 Task: Look for space in Tuzla, Bosnia and Herzegovina from 5th June, 2023 to 16th June, 2023 for 2 adults in price range Rs.14000 to Rs.18000. Place can be entire place with 1  bedroom having 1 bed and 1 bathroom. Property type can be house, flat, guest house, hotel. Amenities needed are: heating. Booking option can be shelf check-in. Required host language is English.
Action: Mouse moved to (399, 96)
Screenshot: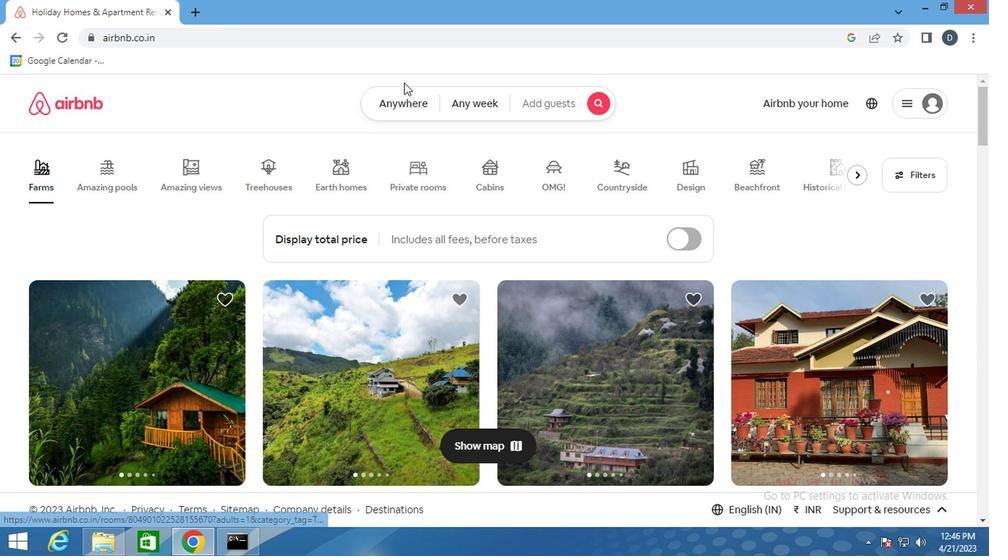 
Action: Mouse pressed left at (399, 96)
Screenshot: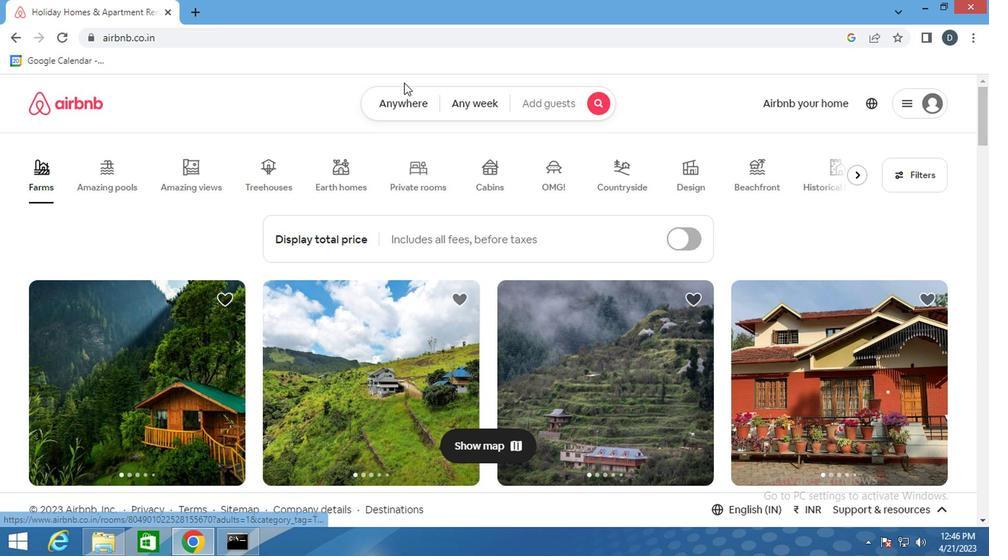 
Action: Mouse moved to (273, 170)
Screenshot: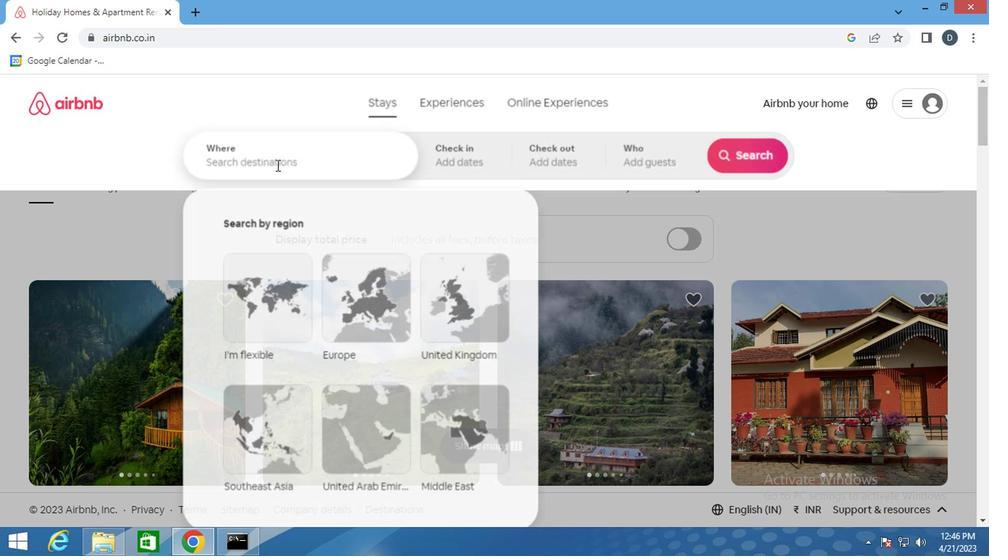 
Action: Mouse pressed left at (273, 170)
Screenshot: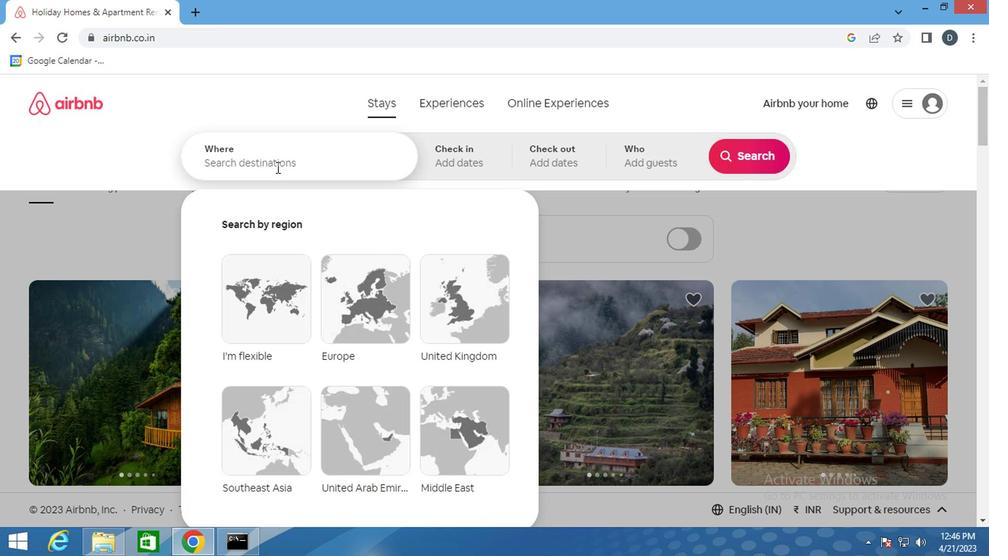 
Action: Key pressed <Key.shift>TUZLA,<Key.shift>BOSINA<Key.space>AND<Key.space><Key.shift>HERZEGOVINA
Screenshot: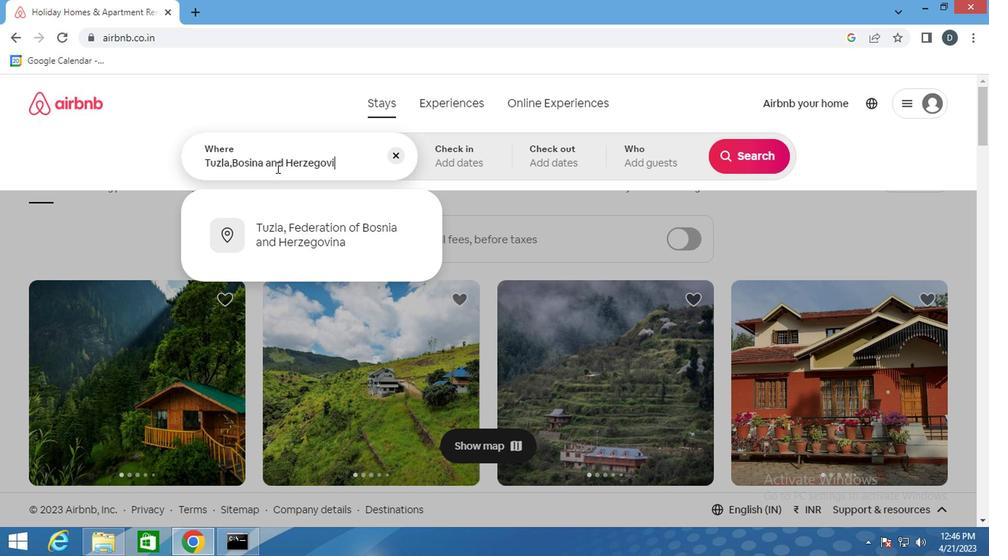 
Action: Mouse moved to (468, 138)
Screenshot: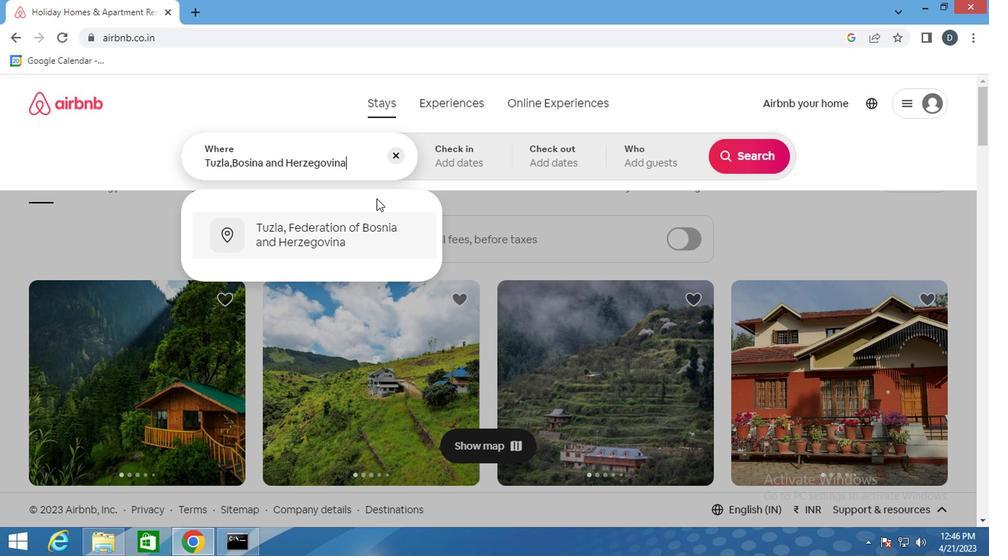 
Action: Key pressed <Key.enter>
Screenshot: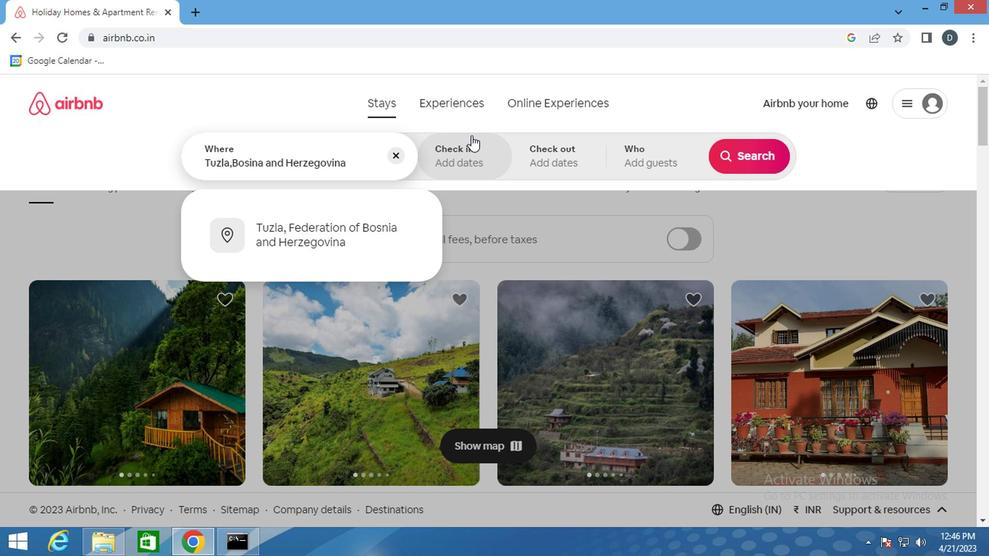 
Action: Mouse moved to (739, 276)
Screenshot: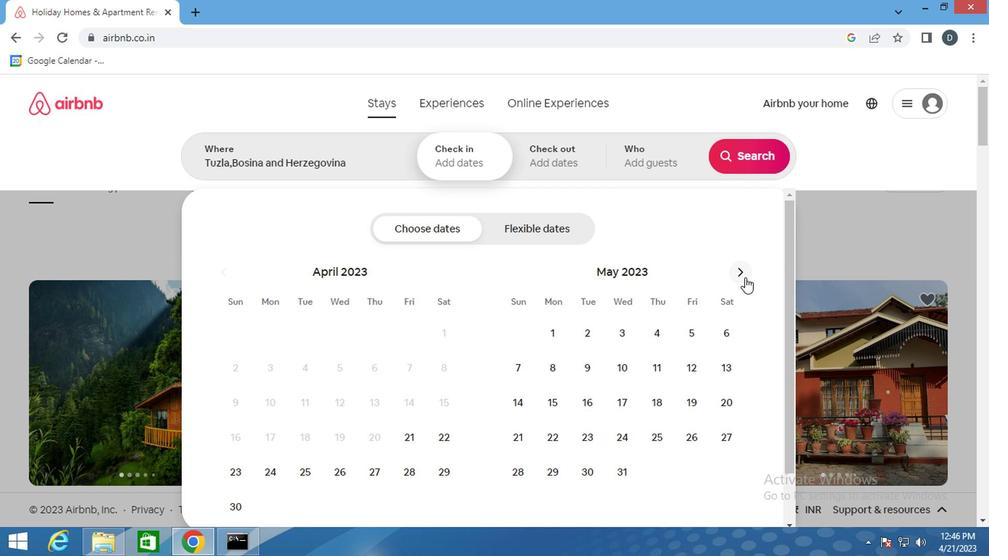 
Action: Mouse pressed left at (739, 276)
Screenshot: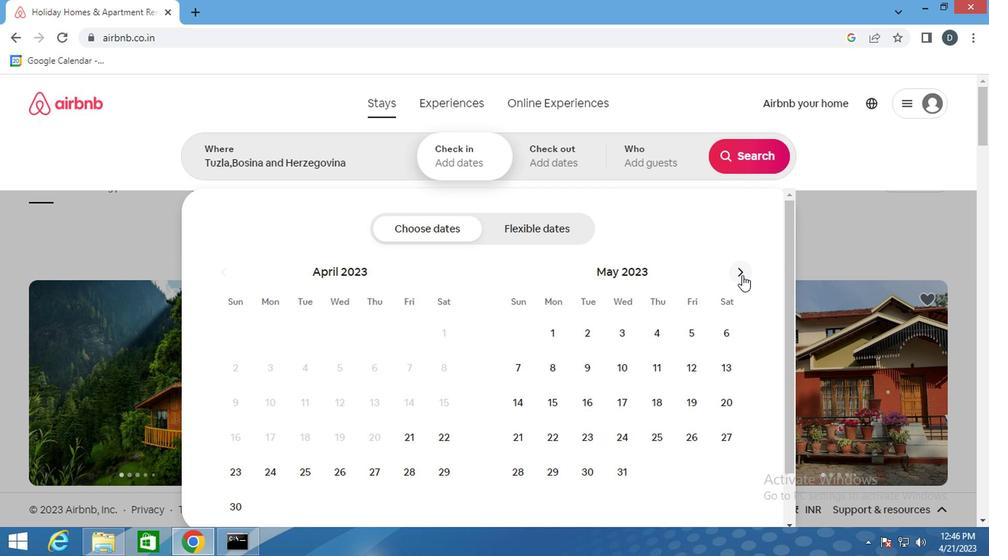 
Action: Mouse moved to (557, 369)
Screenshot: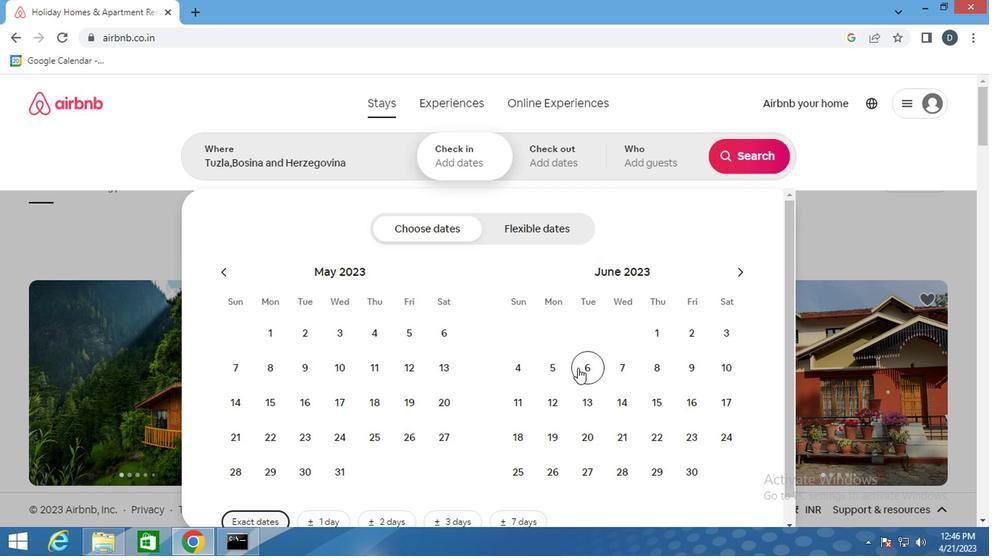 
Action: Mouse pressed left at (557, 369)
Screenshot: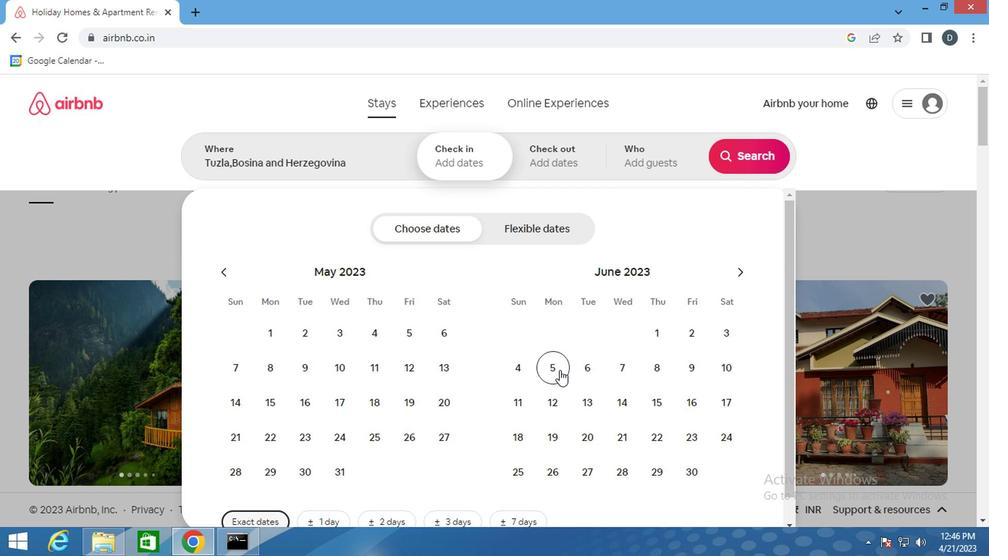 
Action: Mouse moved to (696, 405)
Screenshot: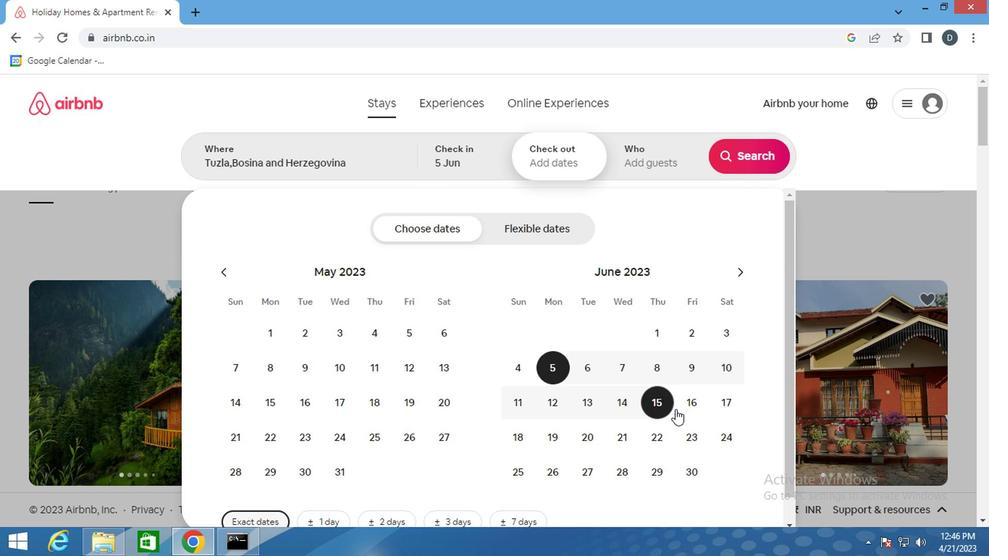 
Action: Mouse pressed left at (696, 405)
Screenshot: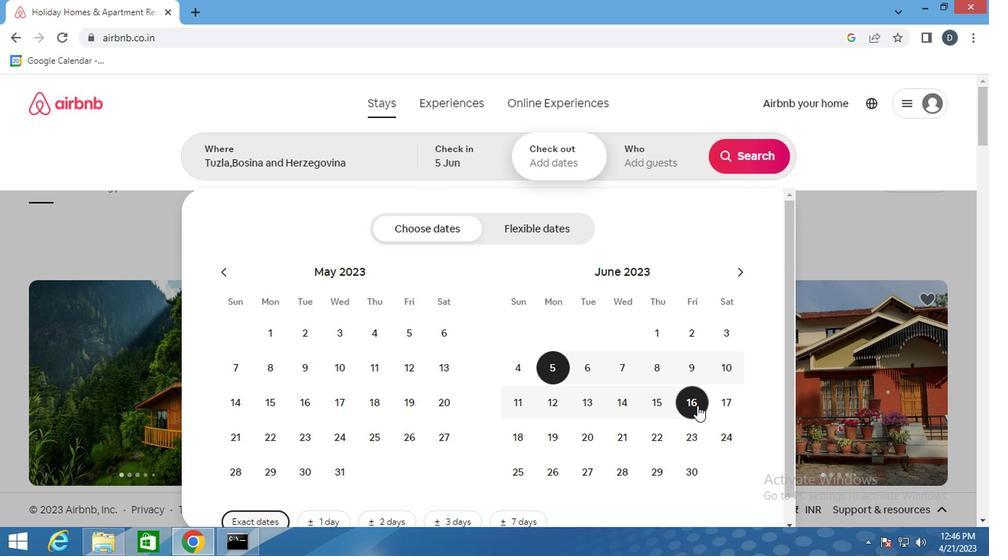 
Action: Mouse moved to (652, 162)
Screenshot: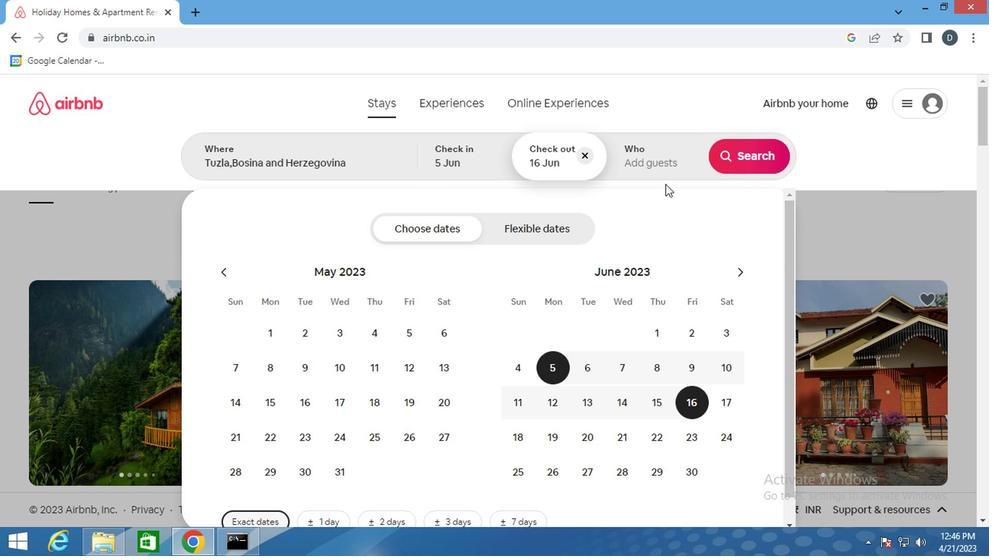 
Action: Mouse pressed left at (652, 162)
Screenshot: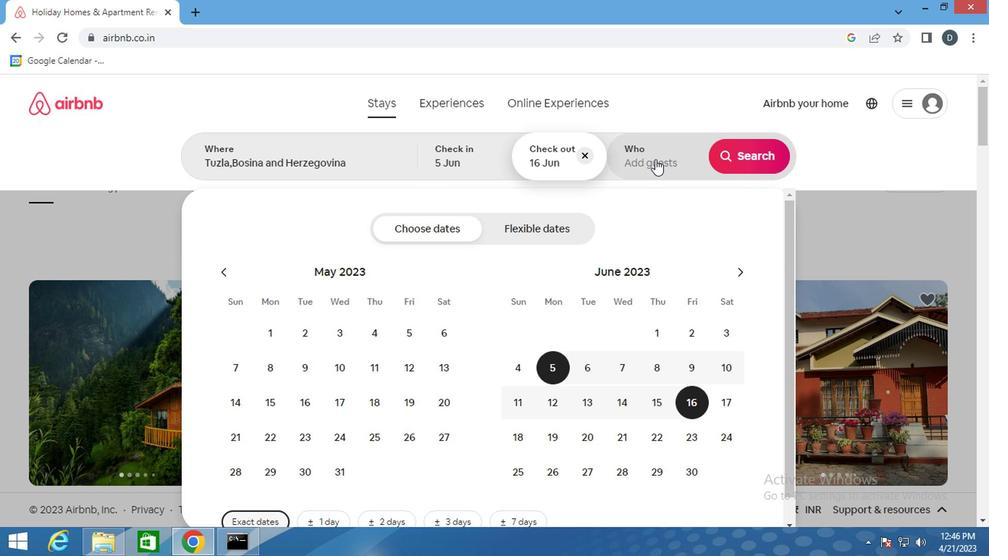 
Action: Mouse moved to (749, 238)
Screenshot: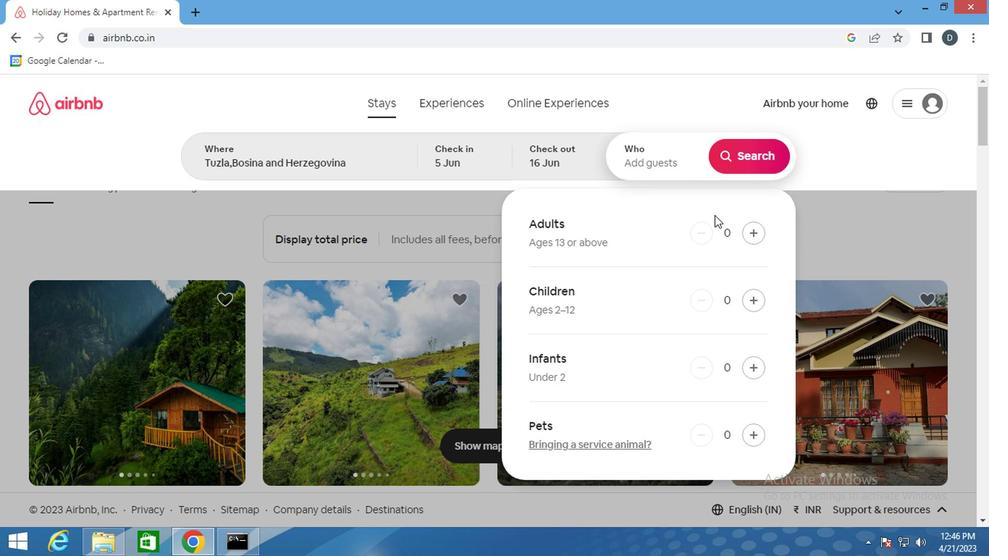 
Action: Mouse pressed left at (749, 238)
Screenshot: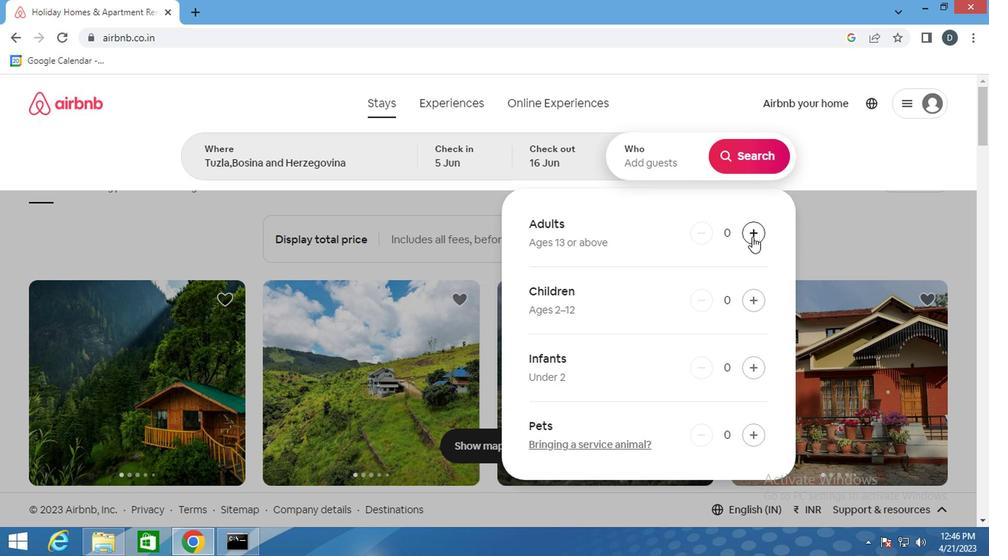 
Action: Mouse pressed left at (749, 238)
Screenshot: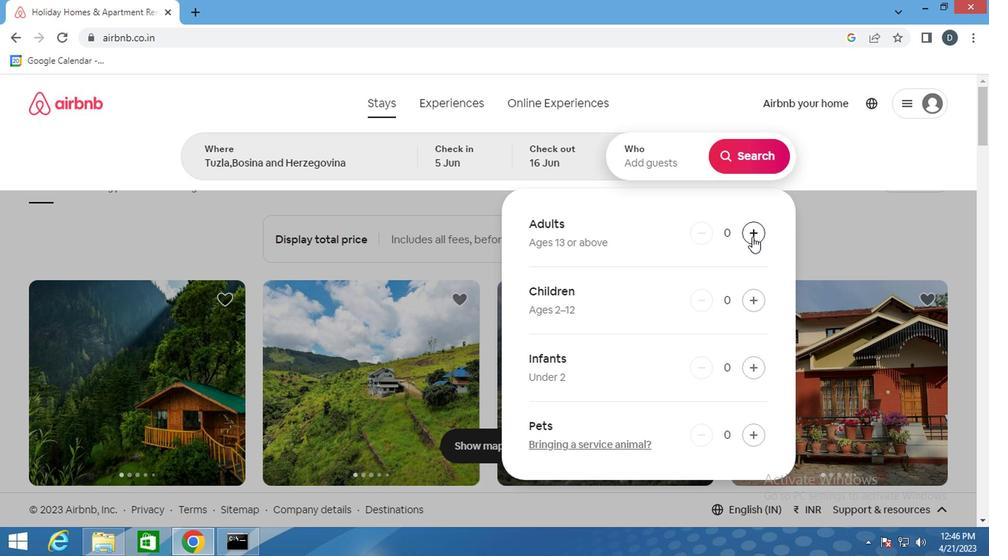
Action: Mouse moved to (748, 146)
Screenshot: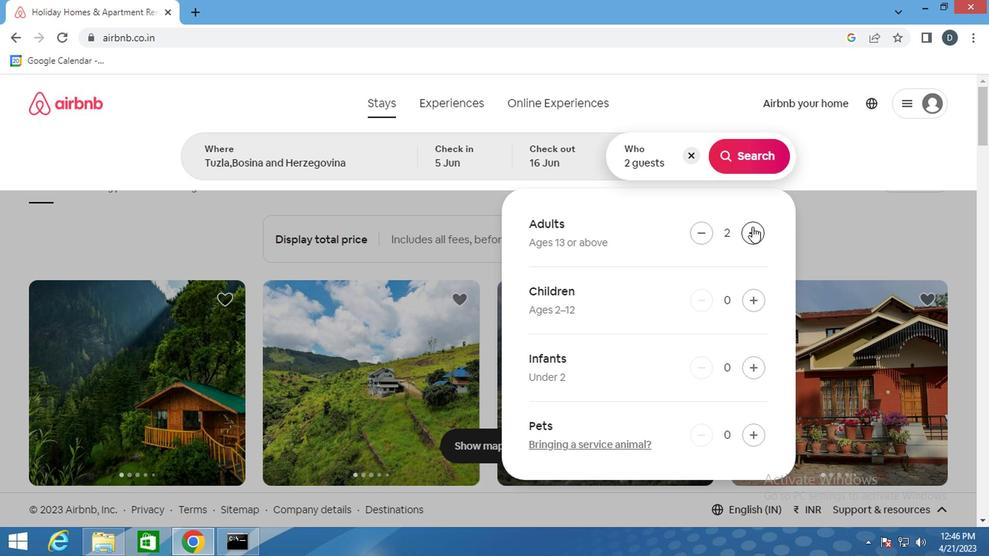 
Action: Mouse pressed left at (748, 146)
Screenshot: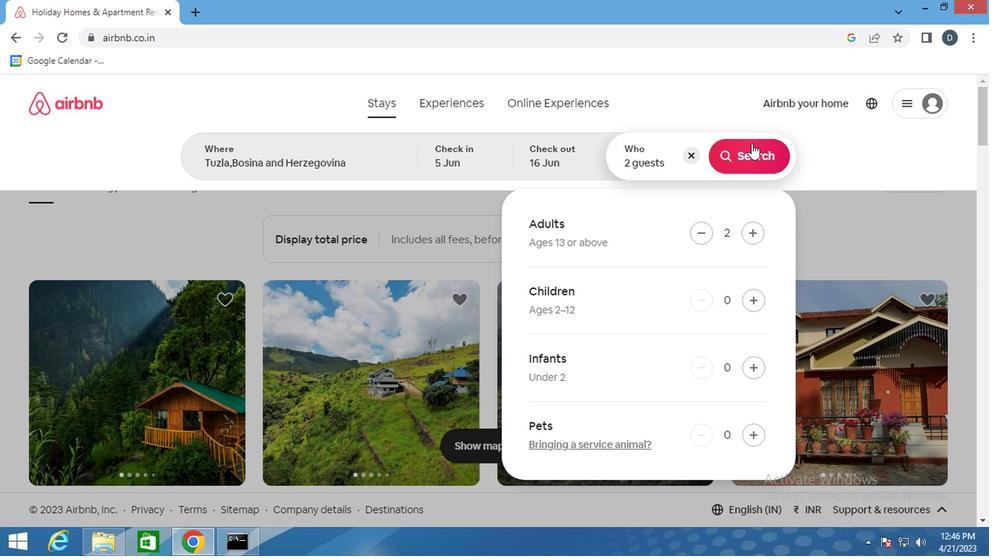 
Action: Mouse moved to (928, 166)
Screenshot: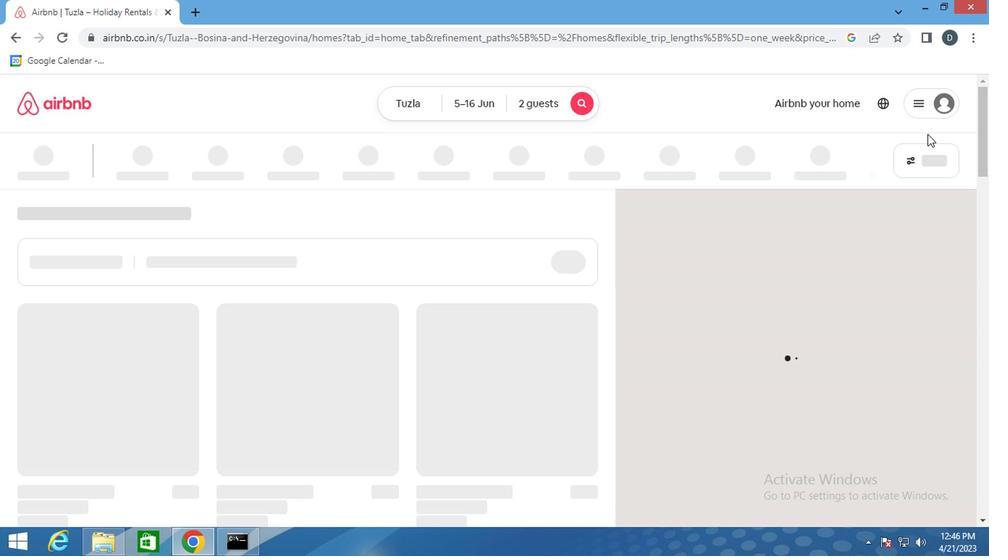 
Action: Mouse pressed left at (928, 166)
Screenshot: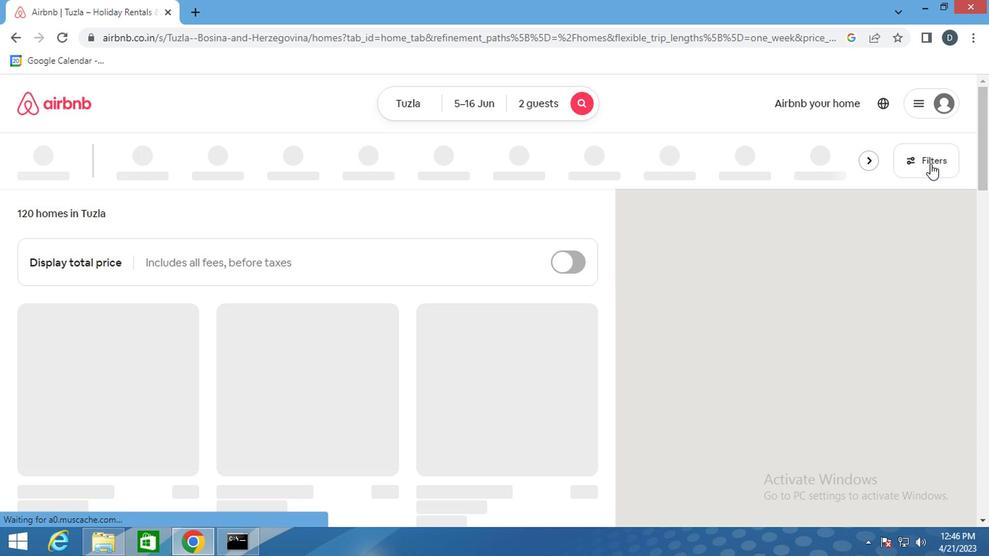 
Action: Mouse moved to (301, 338)
Screenshot: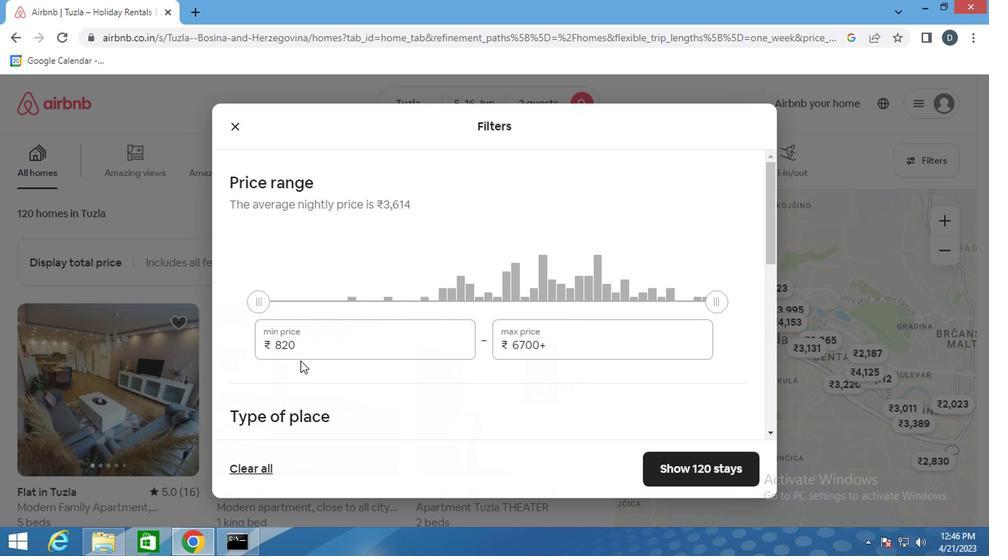 
Action: Mouse pressed left at (301, 338)
Screenshot: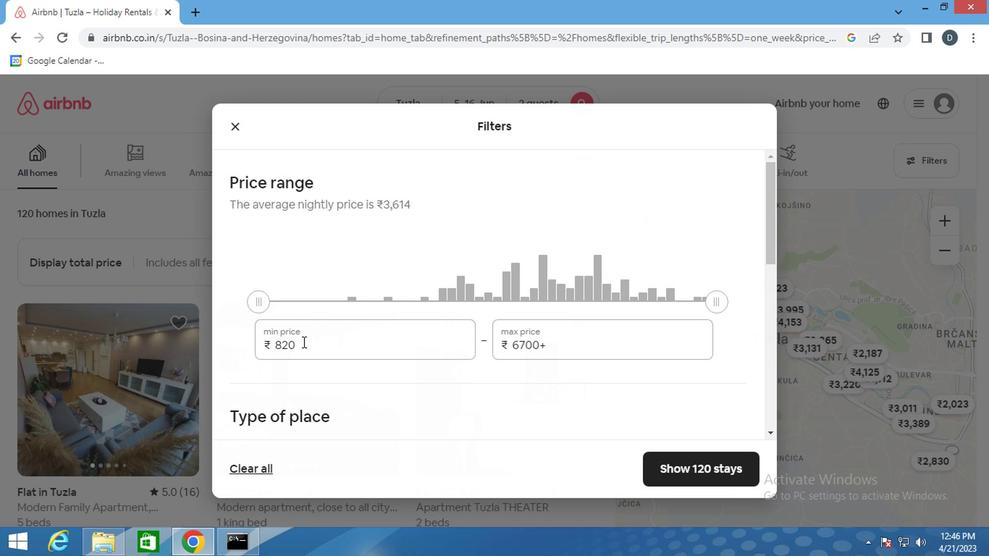 
Action: Mouse pressed left at (301, 338)
Screenshot: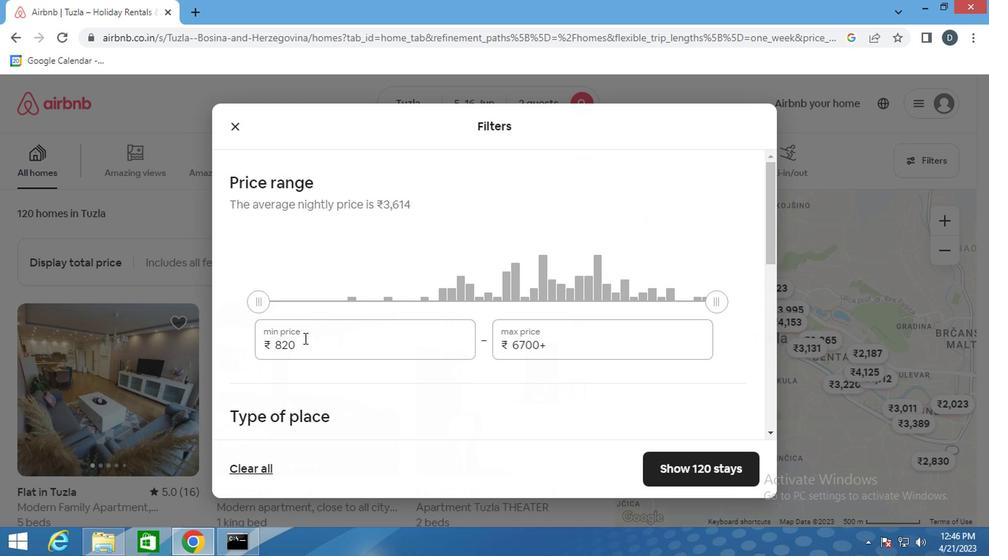 
Action: Key pressed 14000<Key.tab>ctrl+Actrl+1800
Screenshot: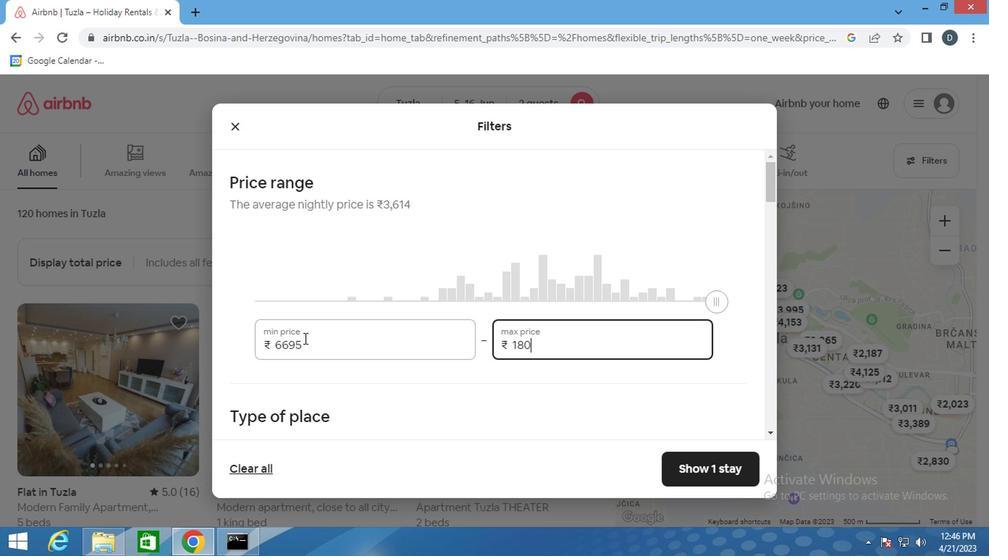 
Action: Mouse moved to (353, 352)
Screenshot: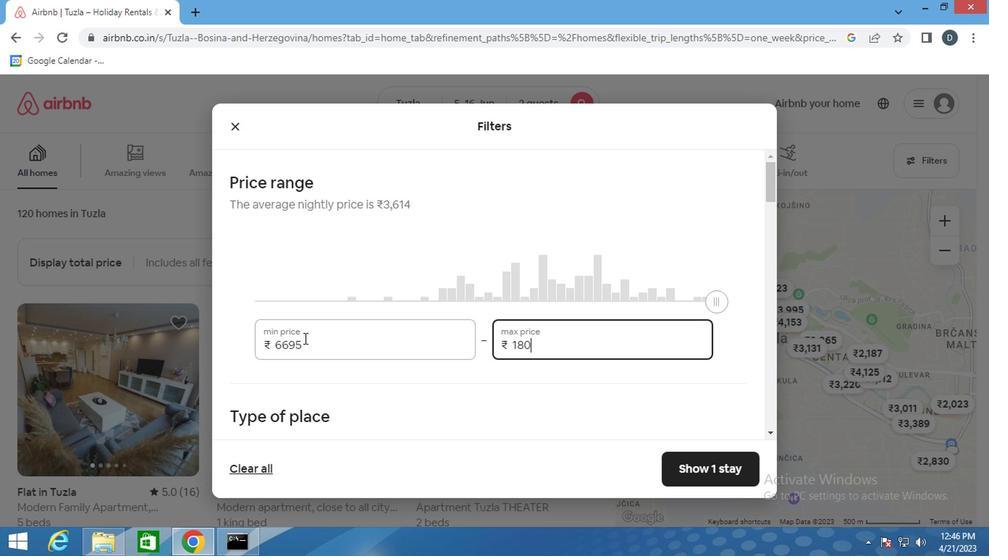 
Action: Key pressed 0
Screenshot: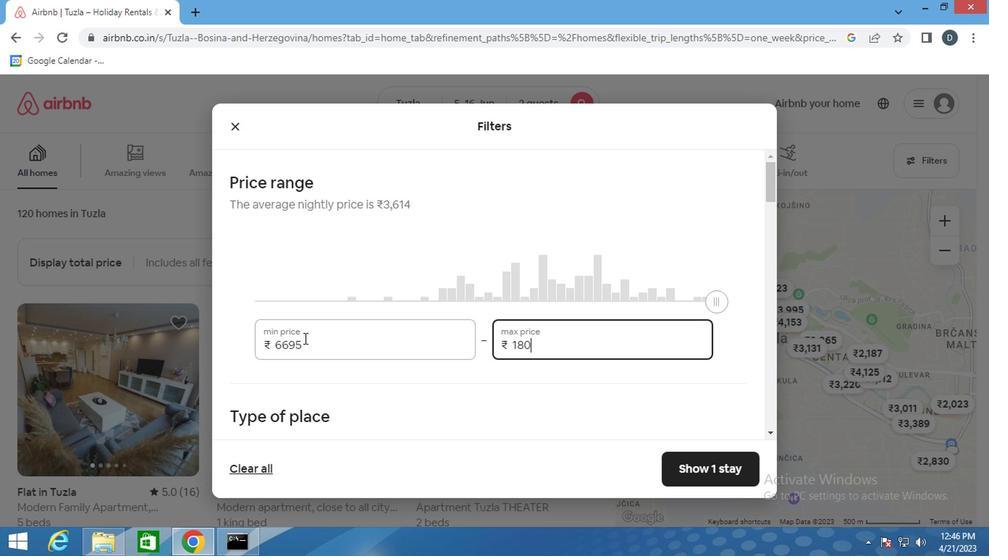 
Action: Mouse moved to (503, 405)
Screenshot: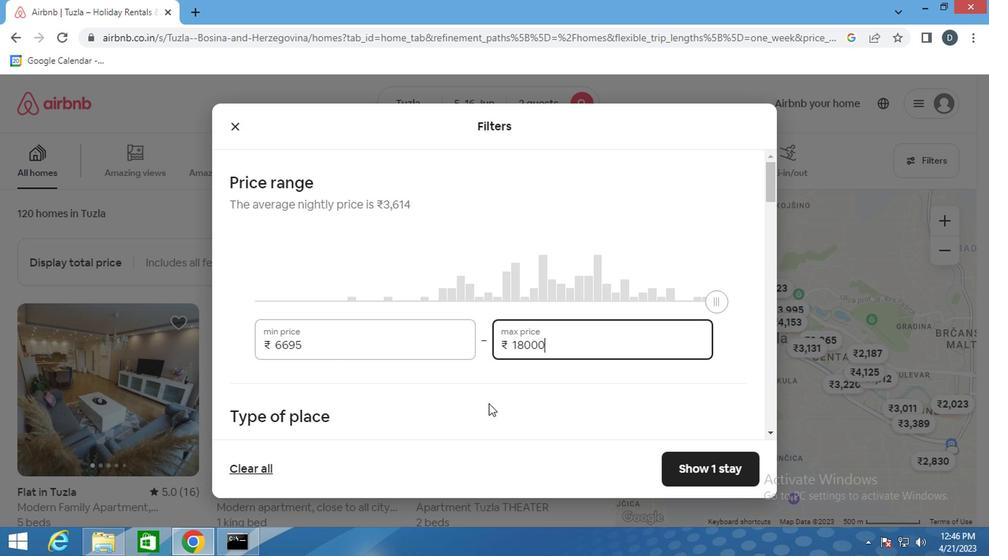 
Action: Mouse scrolled (503, 404) with delta (0, 0)
Screenshot: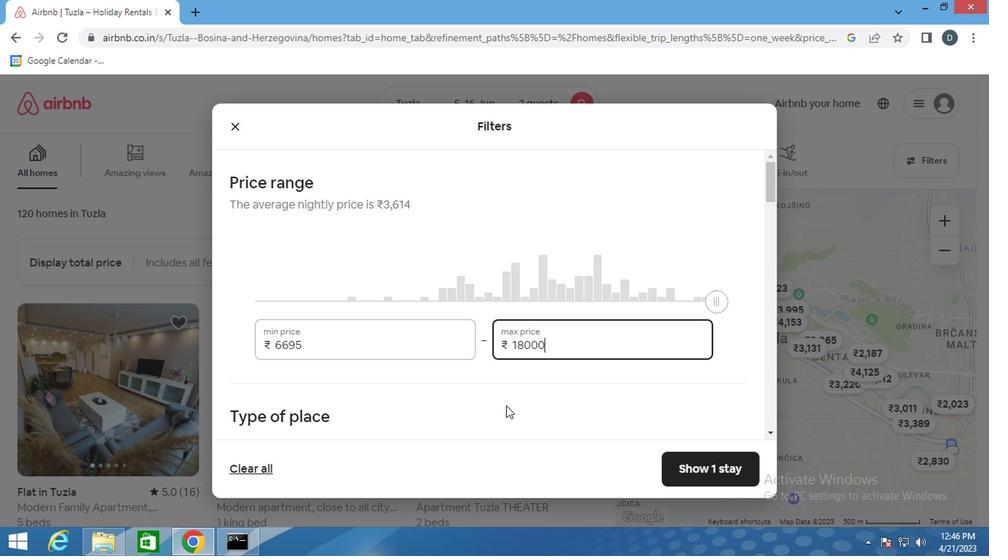 
Action: Mouse scrolled (503, 404) with delta (0, 0)
Screenshot: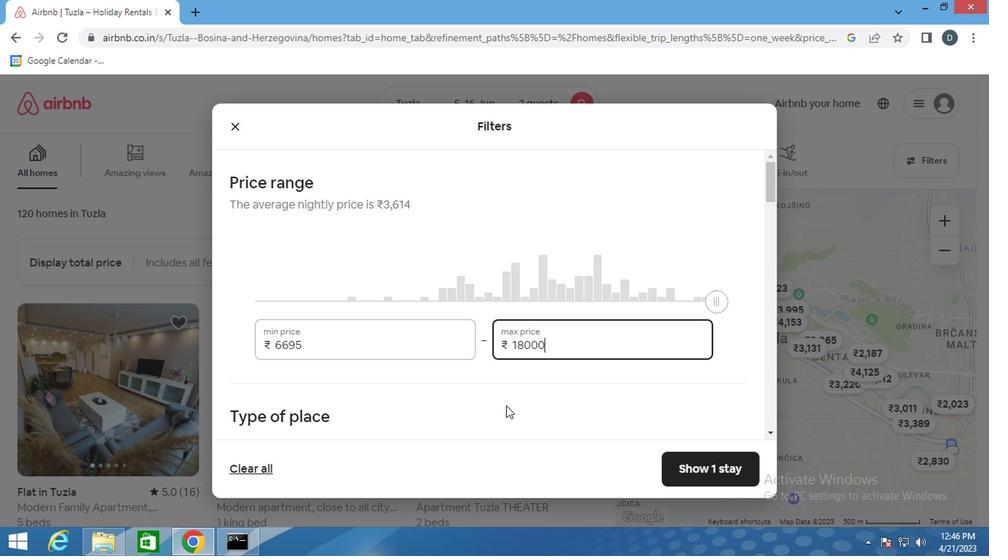 
Action: Mouse scrolled (503, 404) with delta (0, 0)
Screenshot: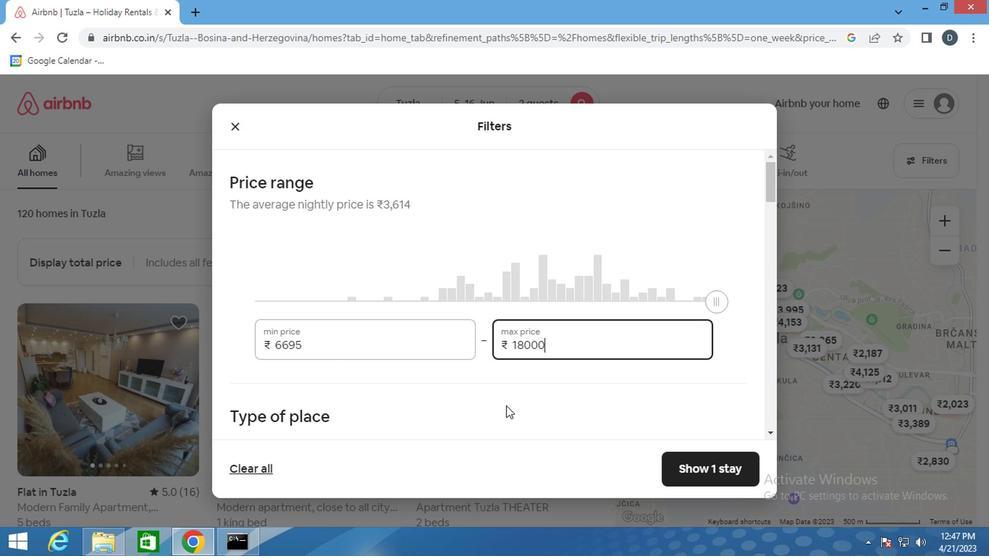 
Action: Mouse moved to (329, 258)
Screenshot: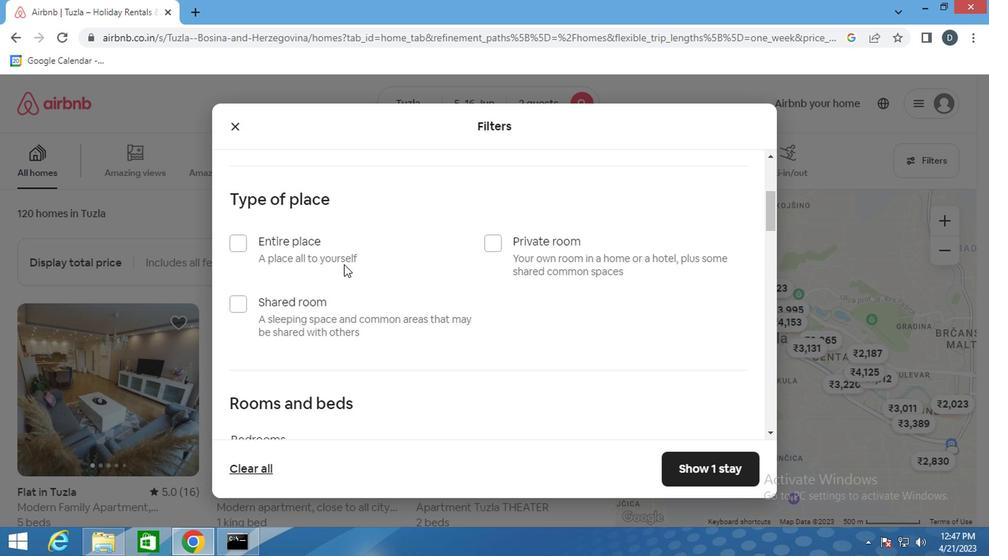 
Action: Mouse pressed left at (329, 258)
Screenshot: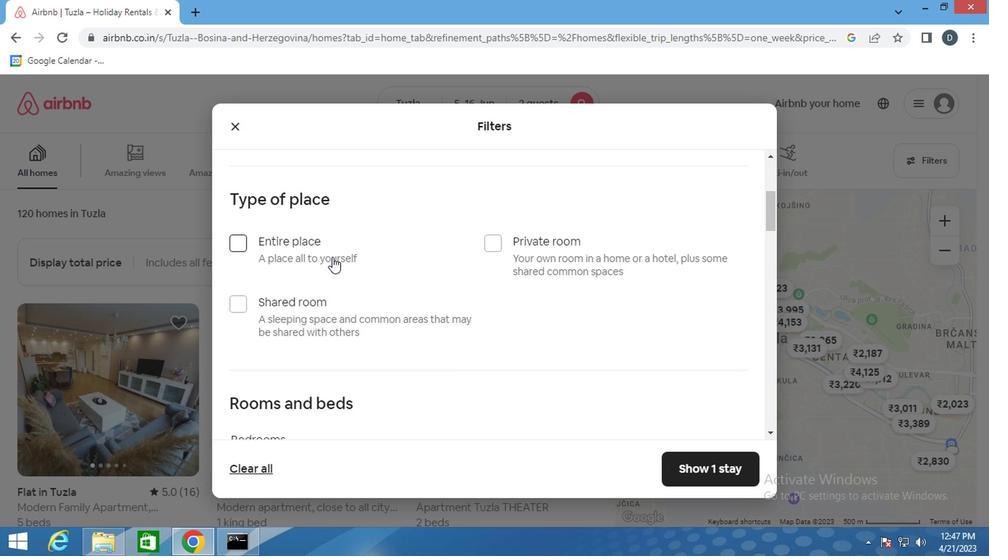 
Action: Mouse moved to (380, 279)
Screenshot: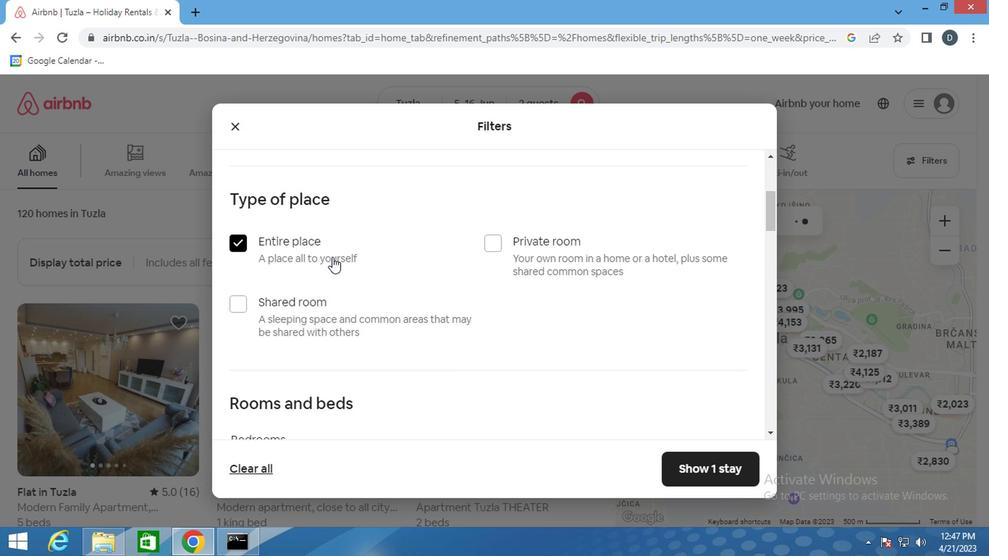 
Action: Mouse scrolled (380, 278) with delta (0, 0)
Screenshot: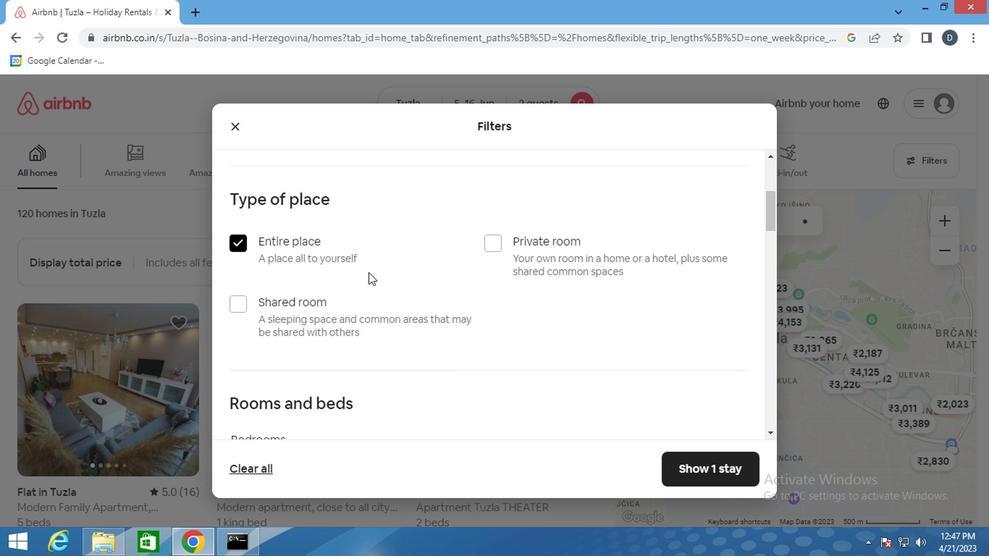
Action: Mouse scrolled (380, 278) with delta (0, 0)
Screenshot: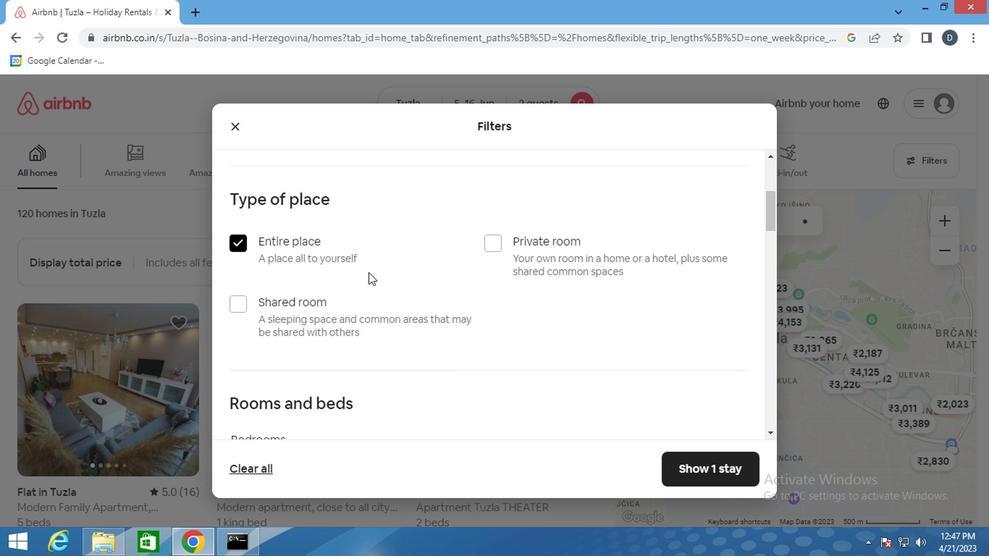 
Action: Mouse scrolled (380, 278) with delta (0, 0)
Screenshot: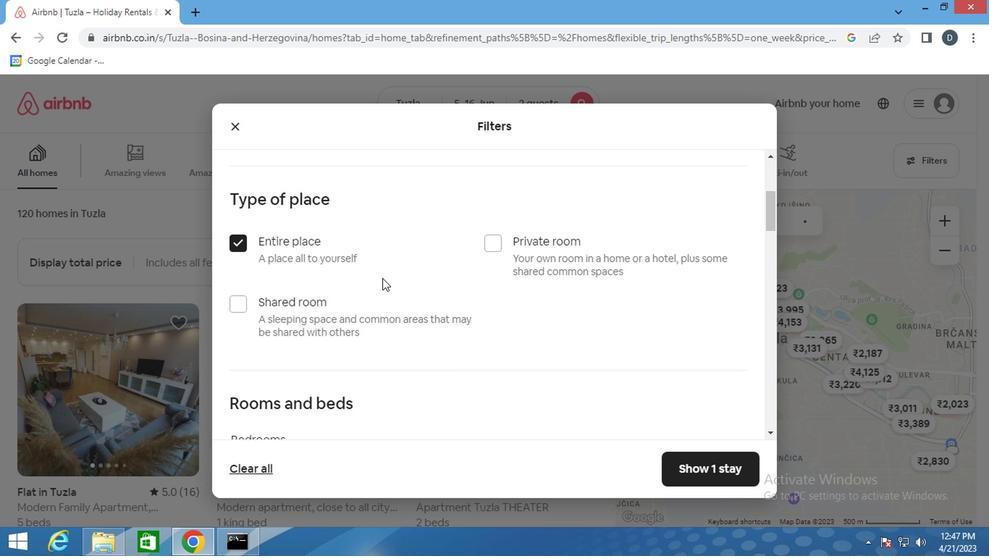 
Action: Mouse moved to (310, 247)
Screenshot: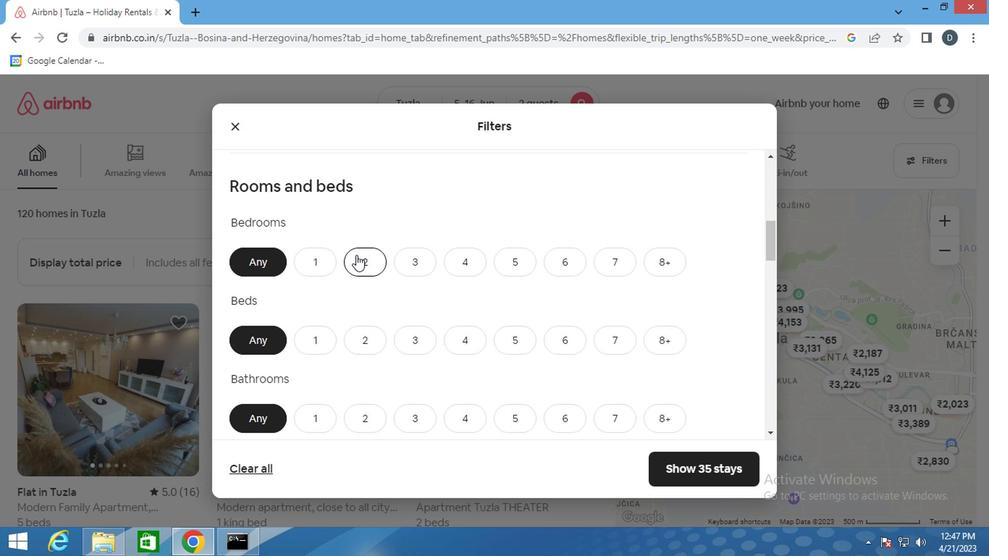 
Action: Mouse pressed left at (310, 247)
Screenshot: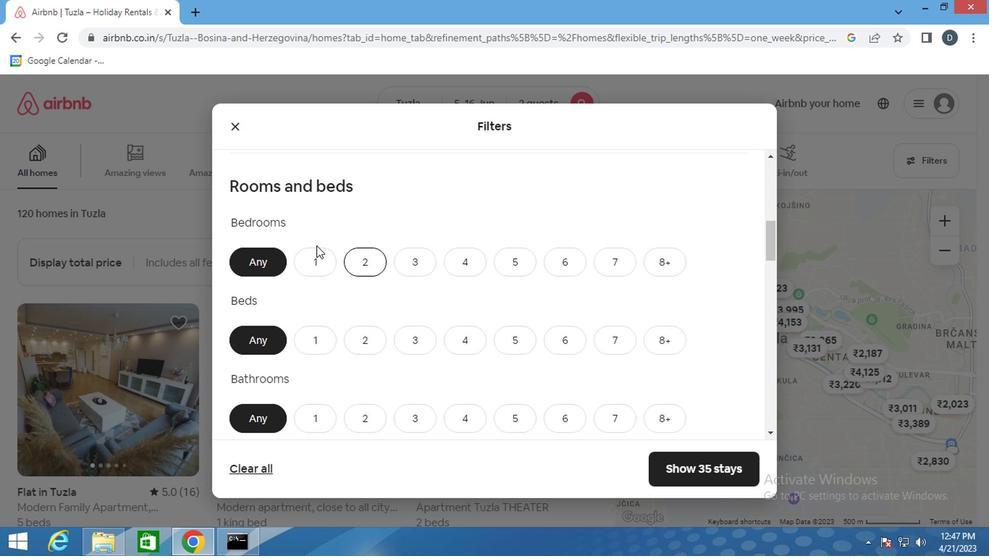 
Action: Mouse moved to (312, 260)
Screenshot: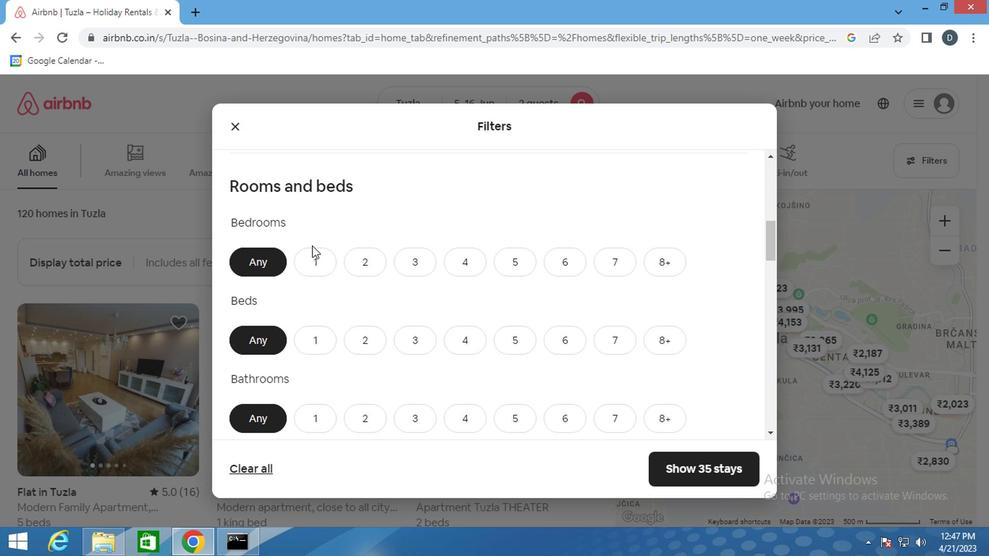 
Action: Mouse pressed left at (312, 260)
Screenshot: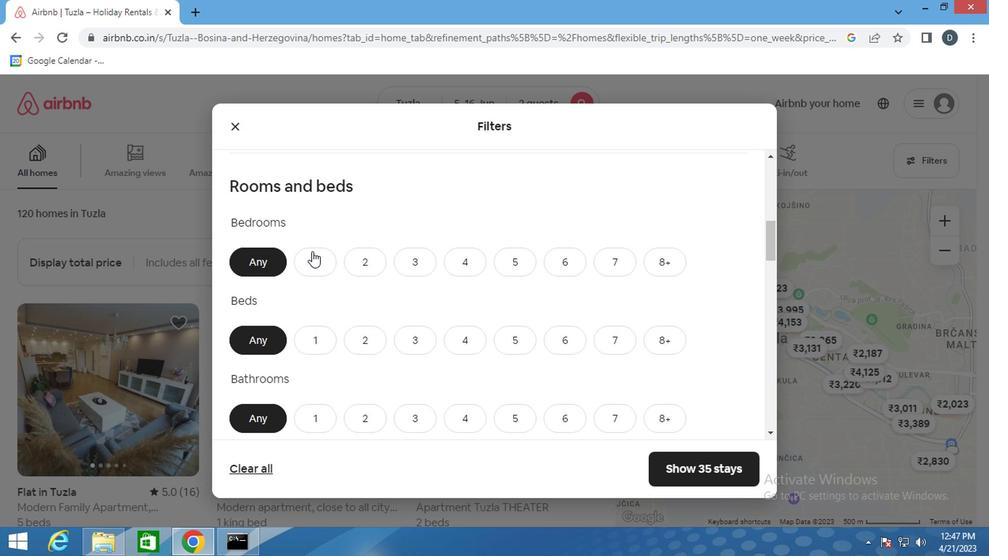 
Action: Mouse moved to (313, 353)
Screenshot: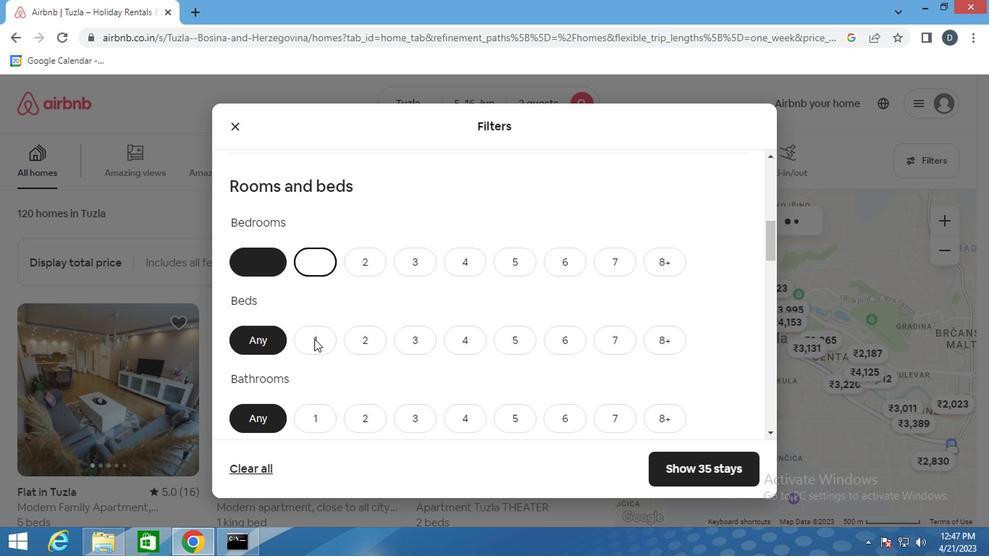 
Action: Mouse pressed left at (313, 353)
Screenshot: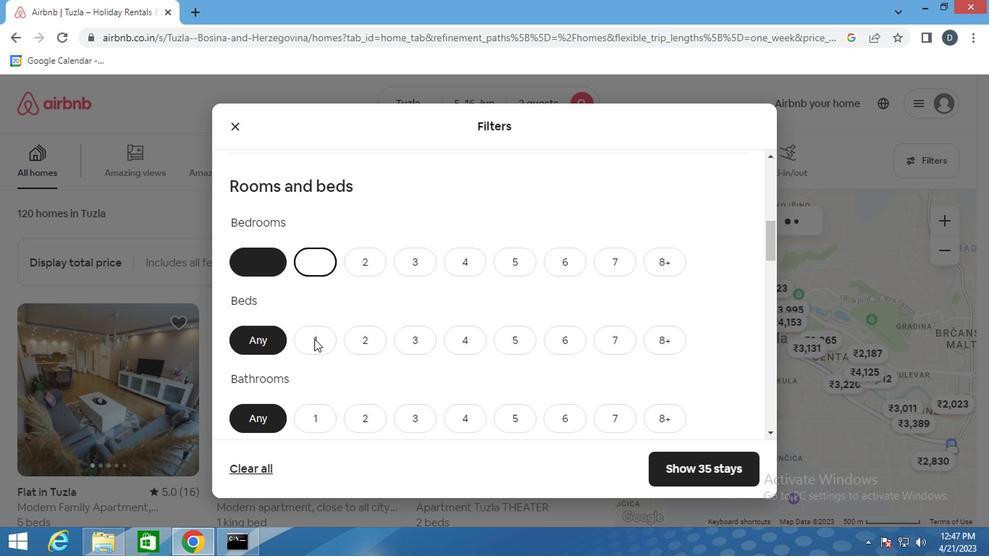 
Action: Mouse moved to (312, 405)
Screenshot: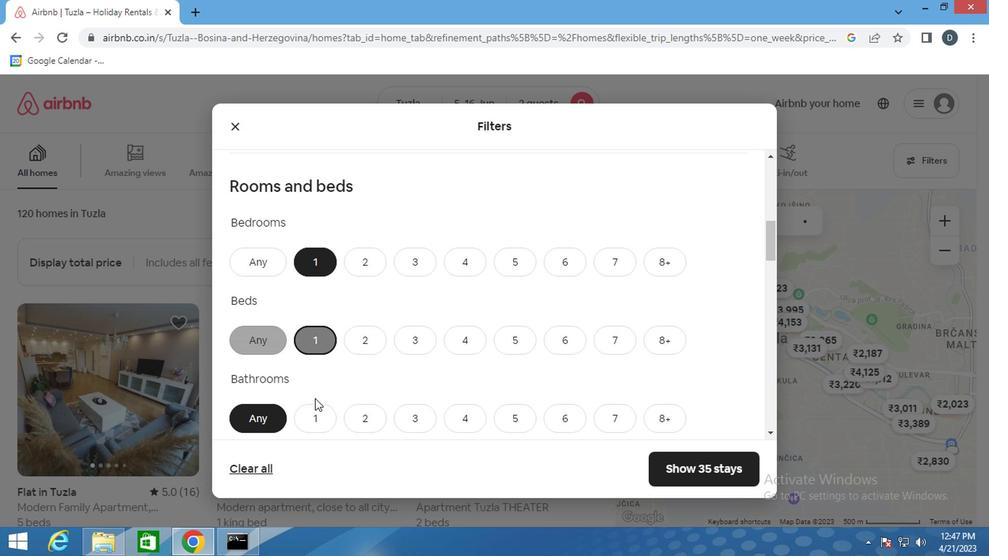 
Action: Mouse pressed left at (312, 405)
Screenshot: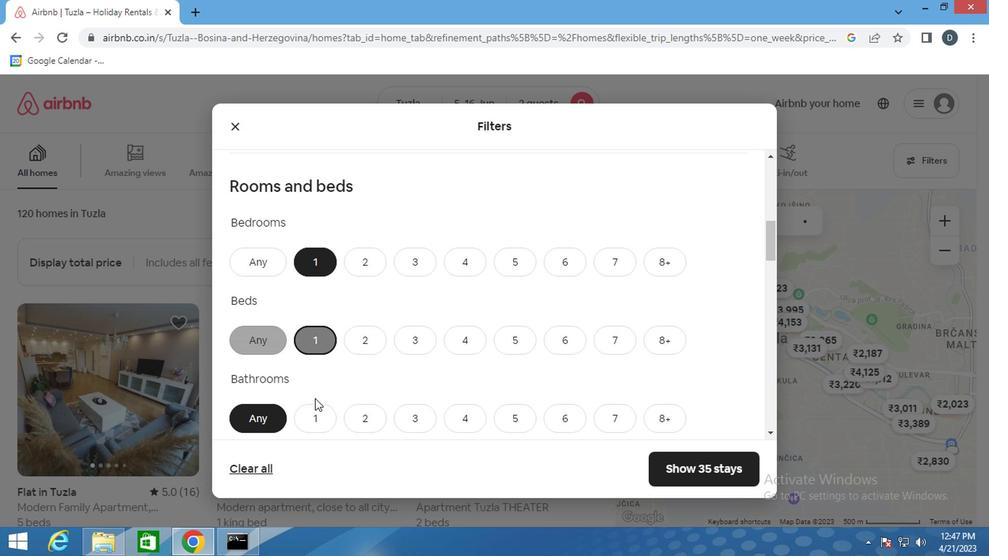 
Action: Mouse moved to (356, 384)
Screenshot: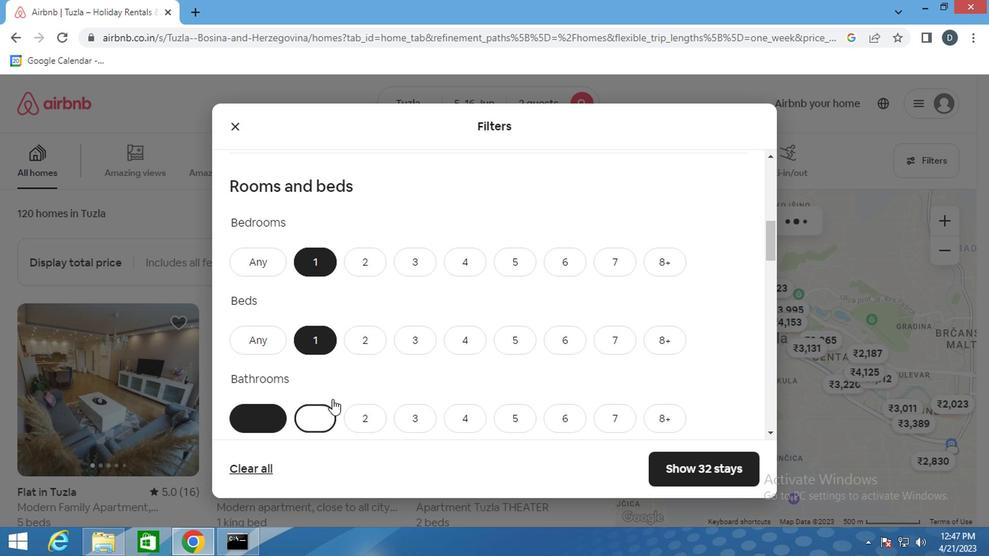 
Action: Mouse scrolled (356, 384) with delta (0, 0)
Screenshot: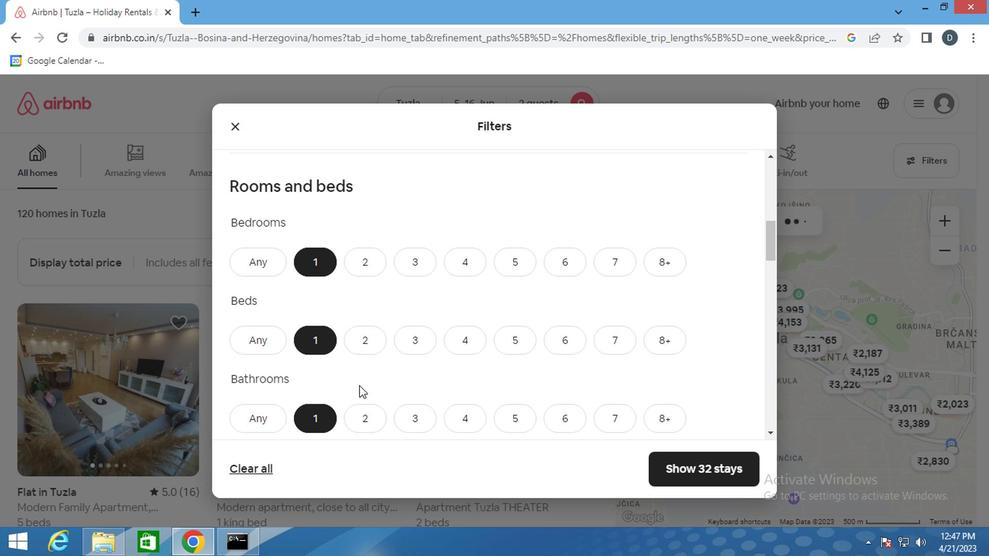 
Action: Mouse scrolled (356, 384) with delta (0, 0)
Screenshot: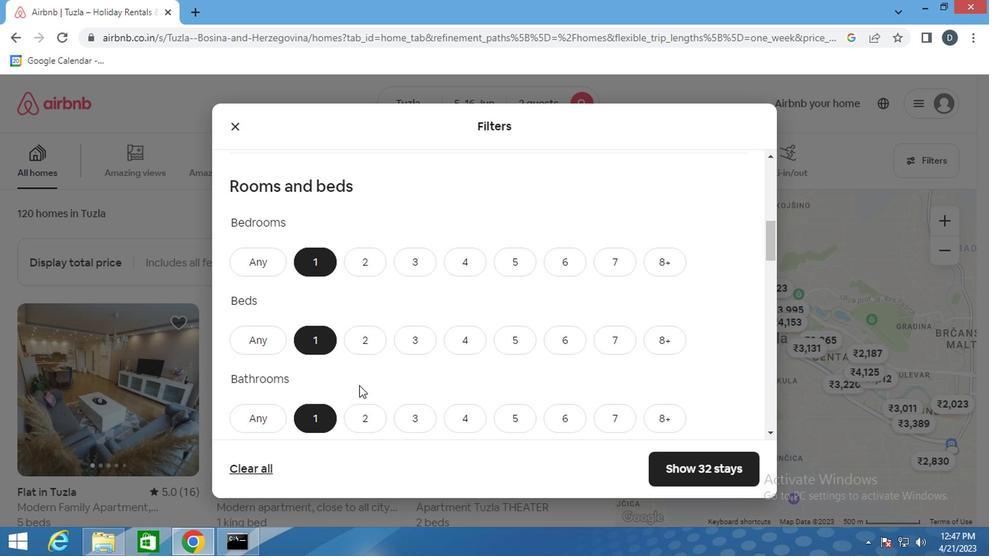 
Action: Mouse moved to (359, 375)
Screenshot: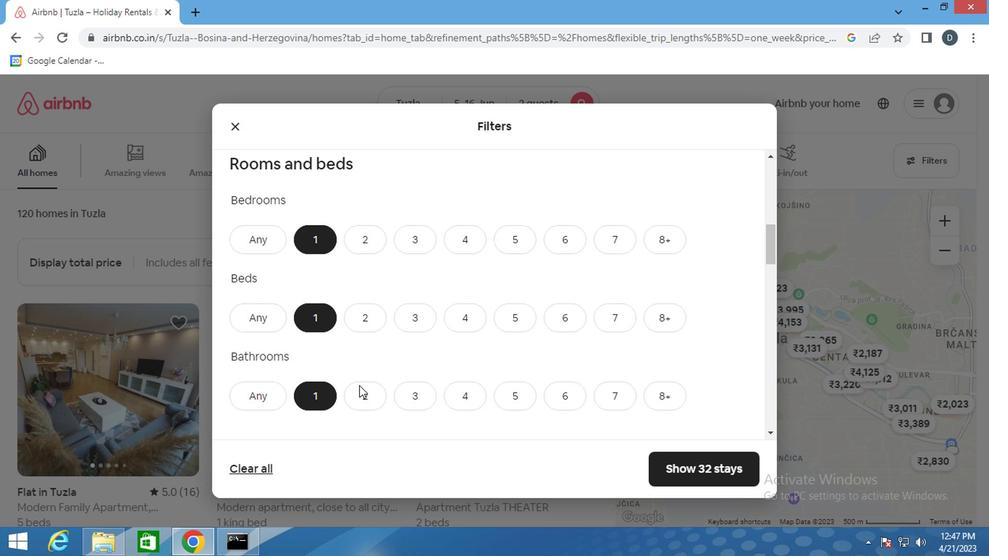 
Action: Mouse scrolled (359, 375) with delta (0, 0)
Screenshot: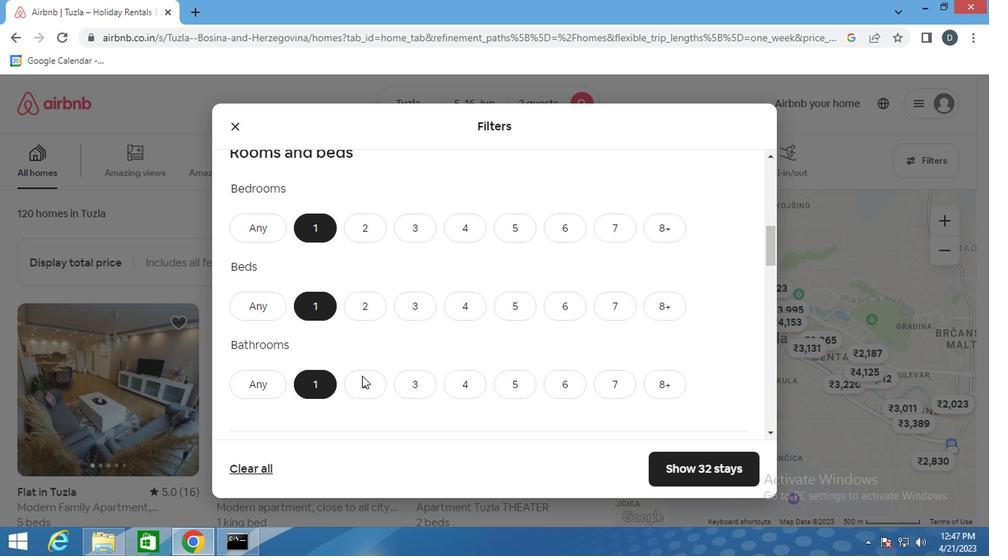 
Action: Mouse scrolled (359, 375) with delta (0, 0)
Screenshot: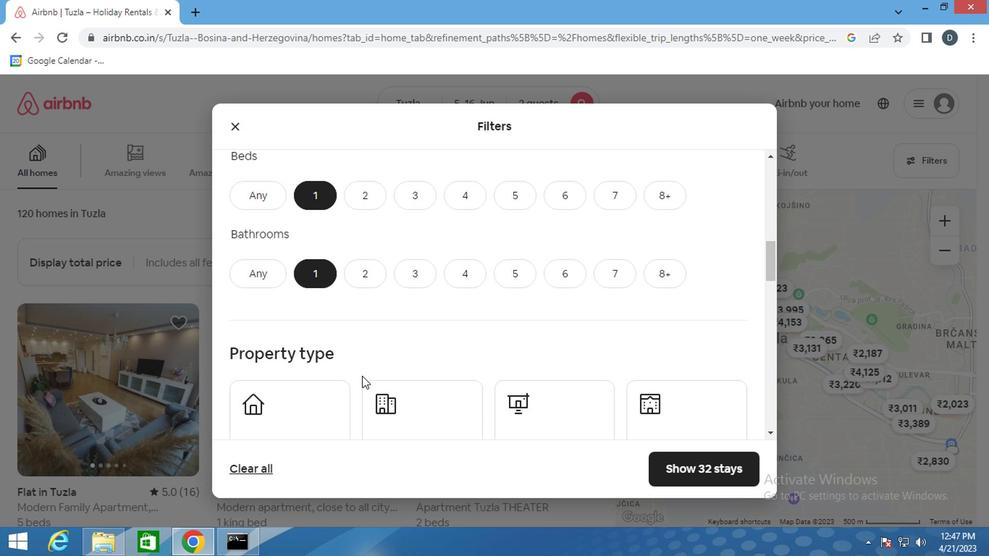 
Action: Mouse moved to (278, 312)
Screenshot: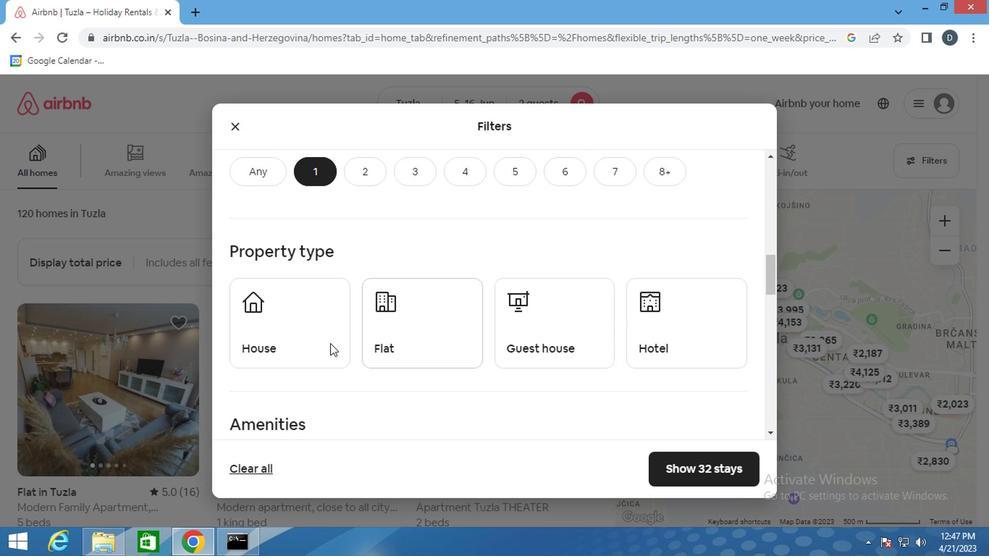 
Action: Mouse pressed left at (278, 312)
Screenshot: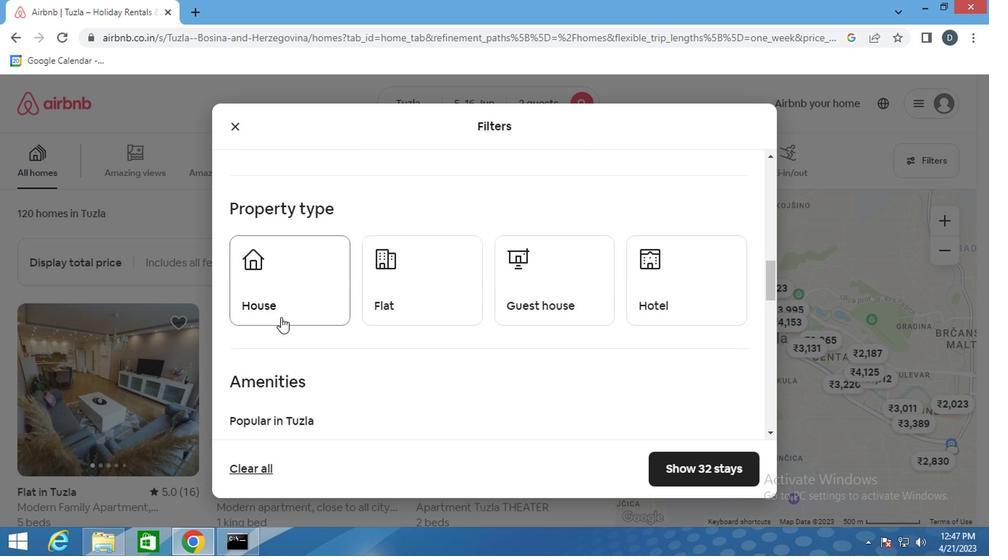 
Action: Mouse moved to (410, 290)
Screenshot: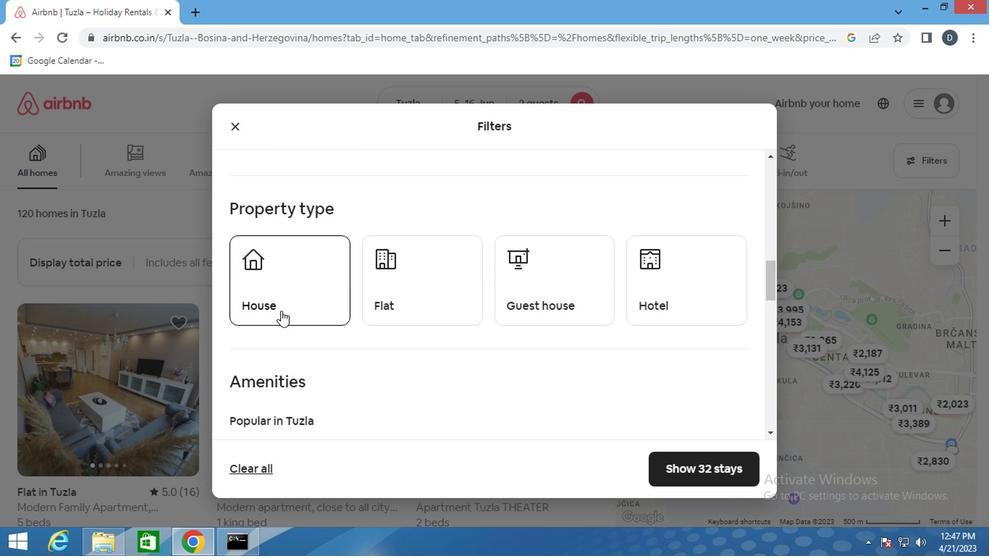 
Action: Mouse pressed left at (410, 290)
Screenshot: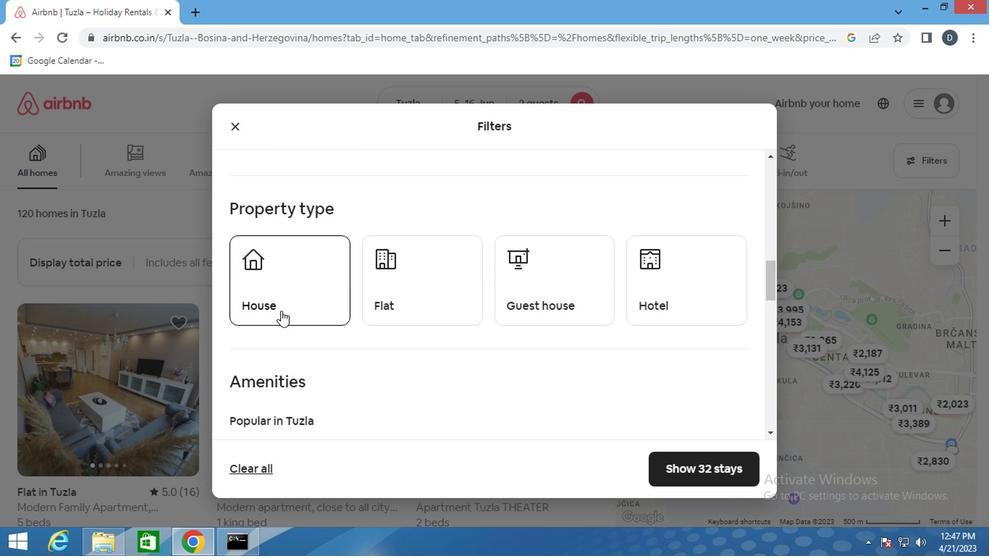 
Action: Mouse moved to (417, 292)
Screenshot: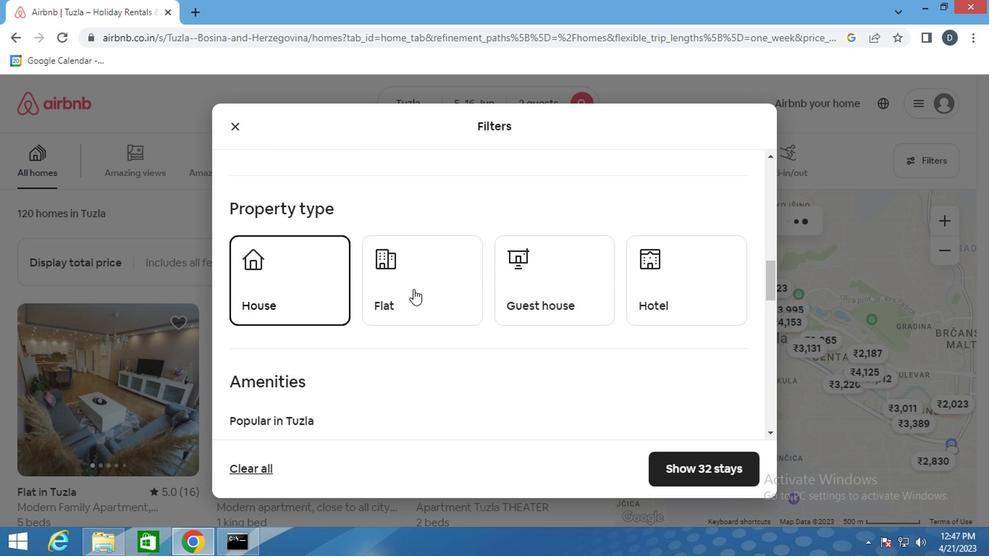 
Action: Mouse pressed left at (417, 292)
Screenshot: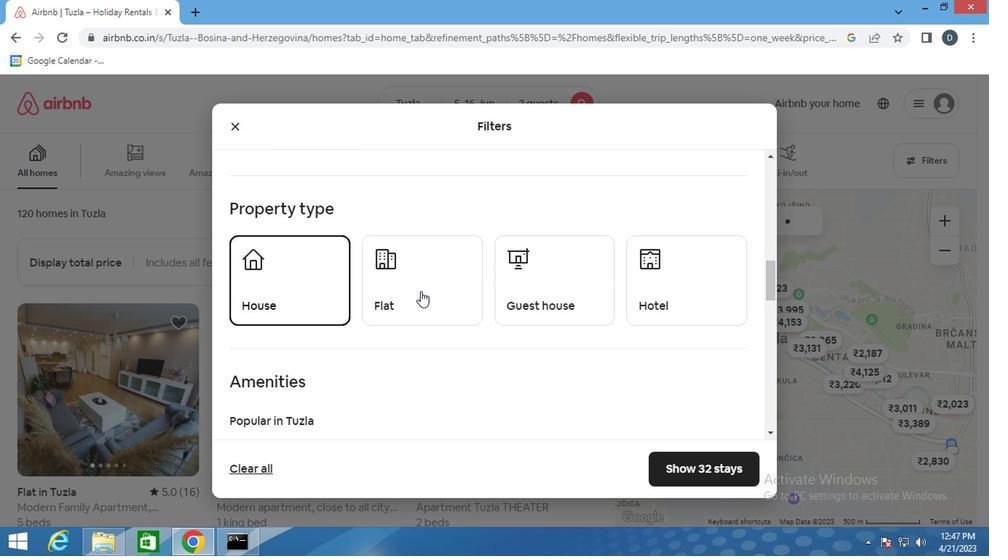 
Action: Mouse moved to (404, 277)
Screenshot: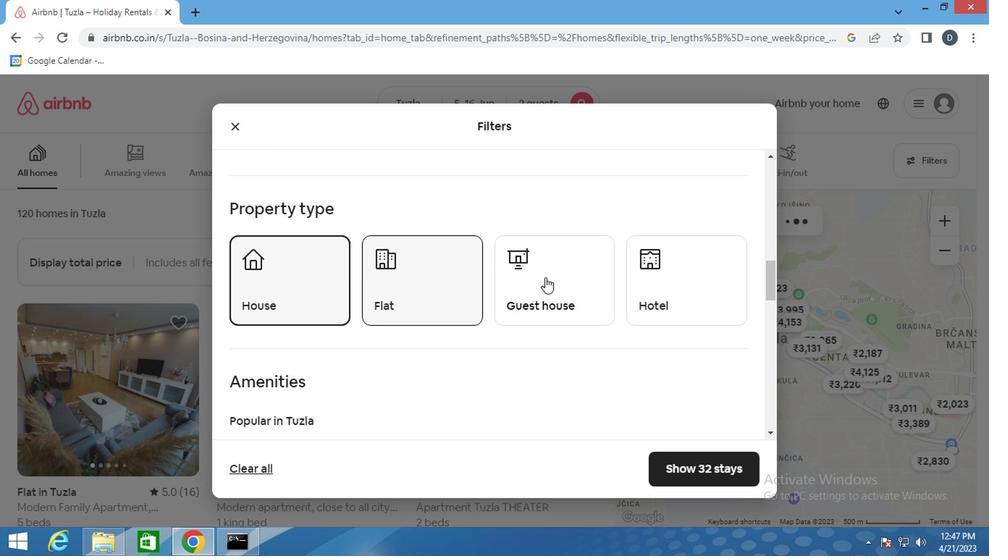
Action: Mouse pressed left at (404, 277)
Screenshot: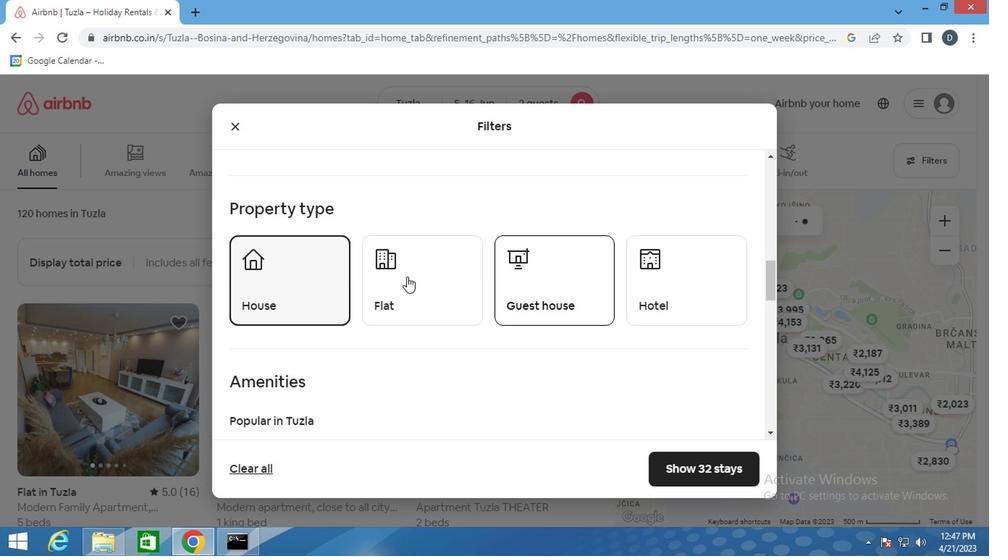 
Action: Mouse moved to (528, 278)
Screenshot: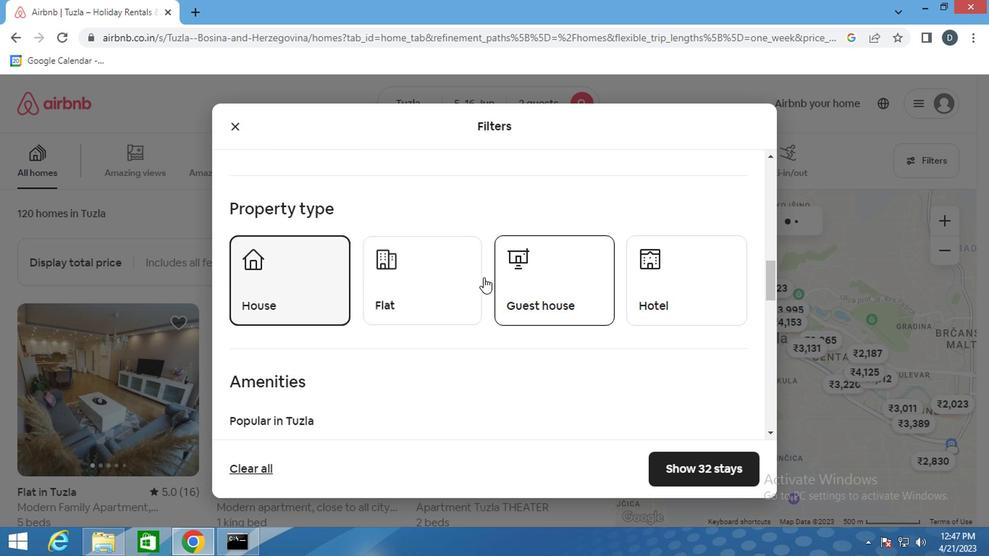 
Action: Mouse pressed left at (528, 278)
Screenshot: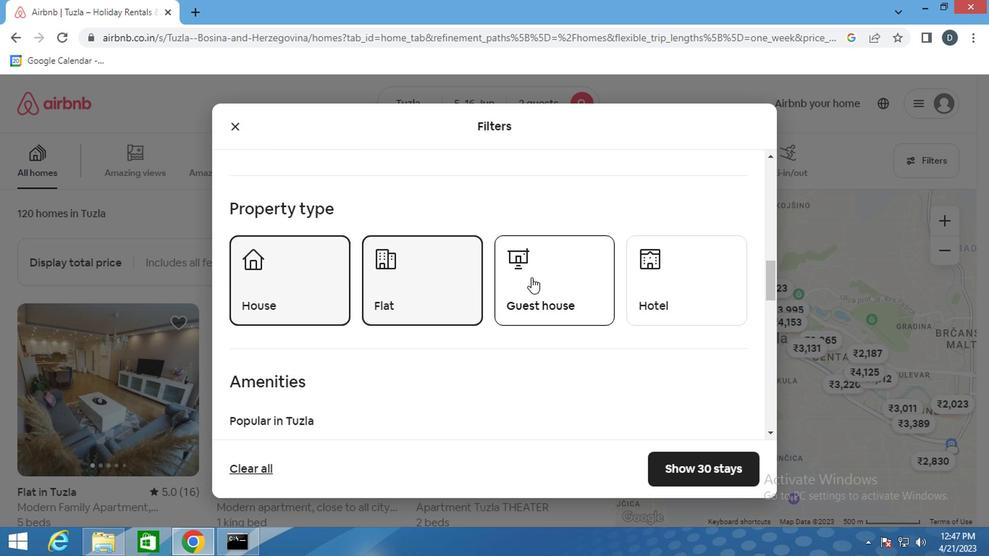 
Action: Mouse moved to (680, 288)
Screenshot: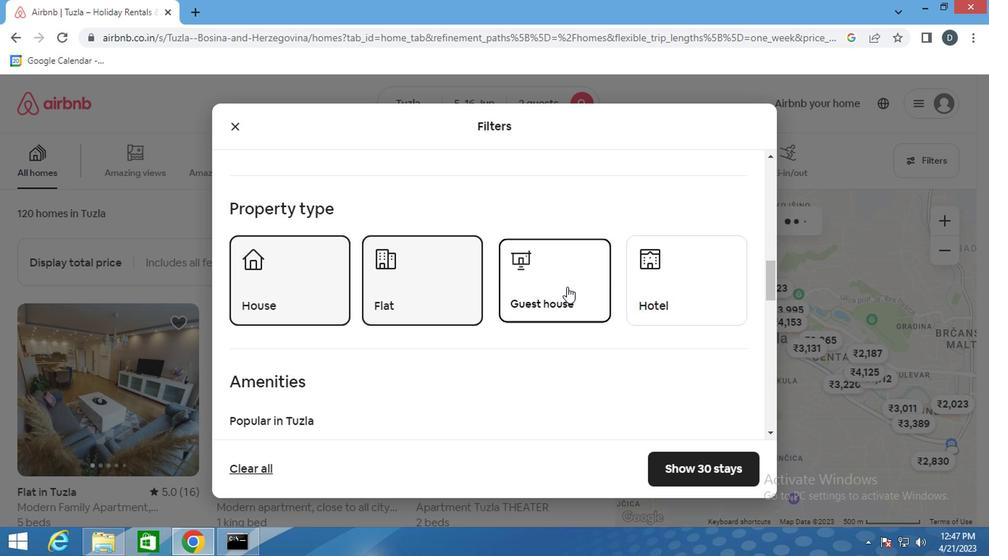 
Action: Mouse pressed left at (680, 288)
Screenshot: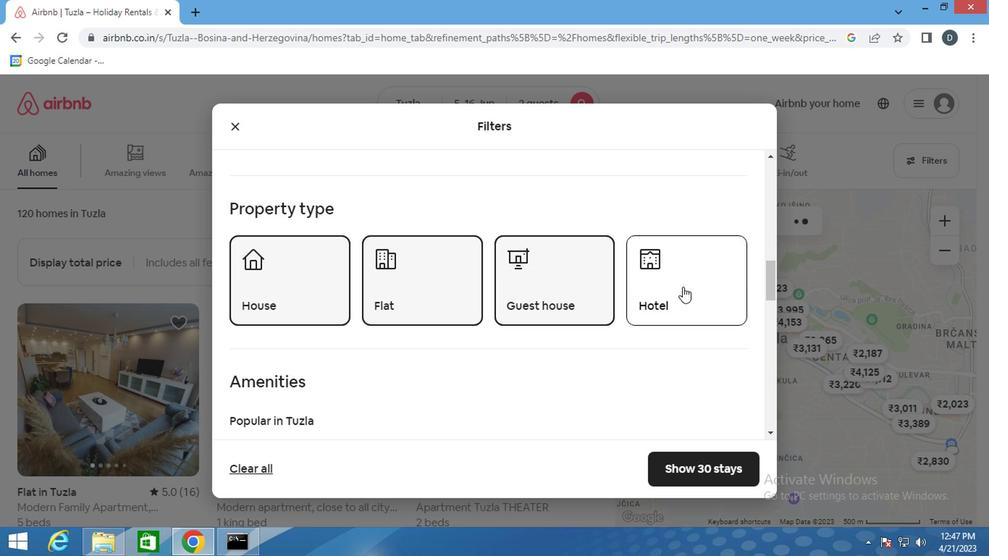 
Action: Mouse moved to (624, 297)
Screenshot: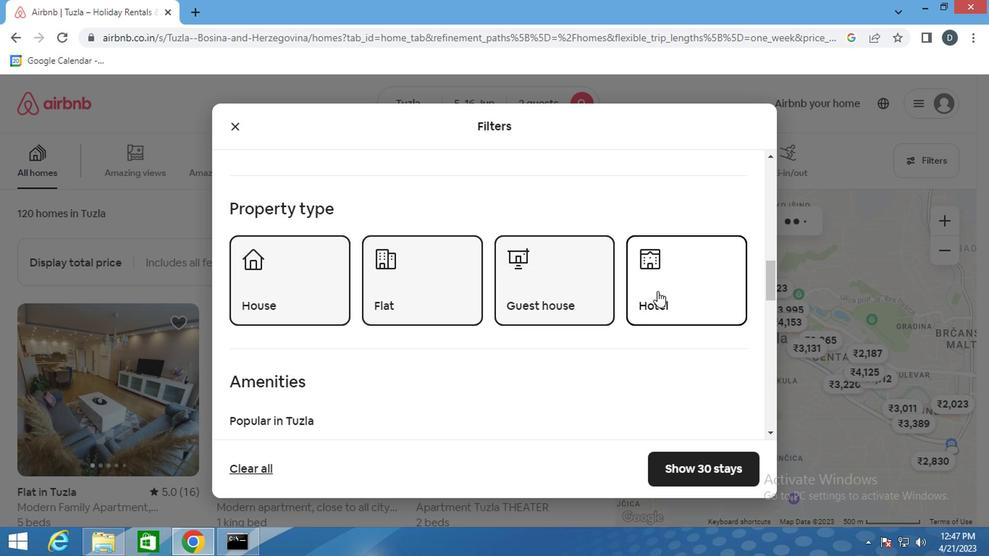
Action: Mouse scrolled (624, 297) with delta (0, 0)
Screenshot: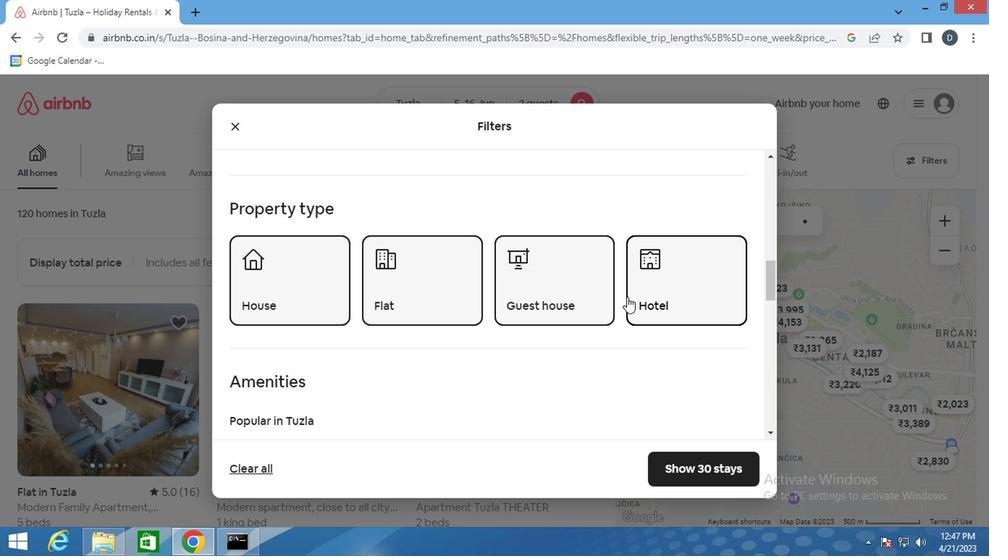 
Action: Mouse scrolled (624, 297) with delta (0, 0)
Screenshot: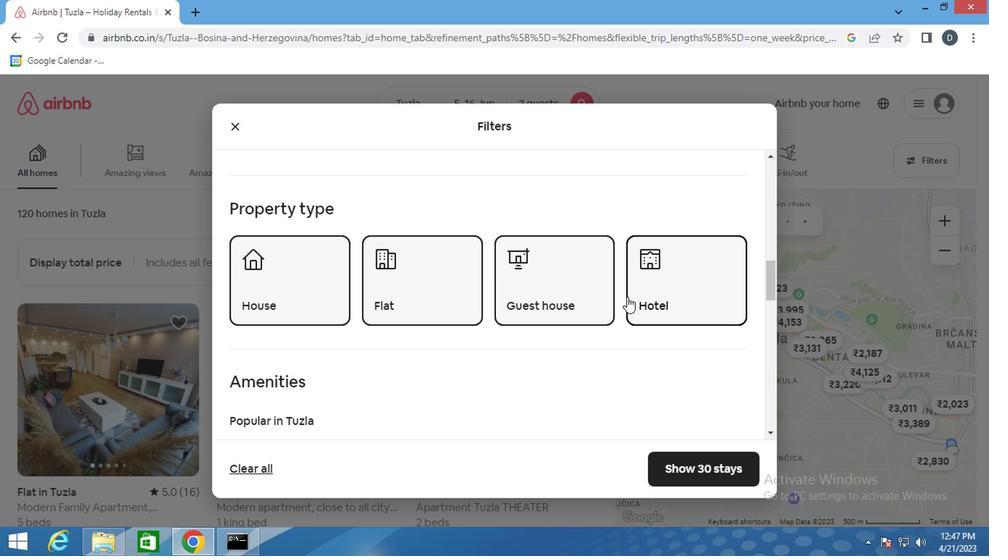
Action: Mouse scrolled (624, 297) with delta (0, 0)
Screenshot: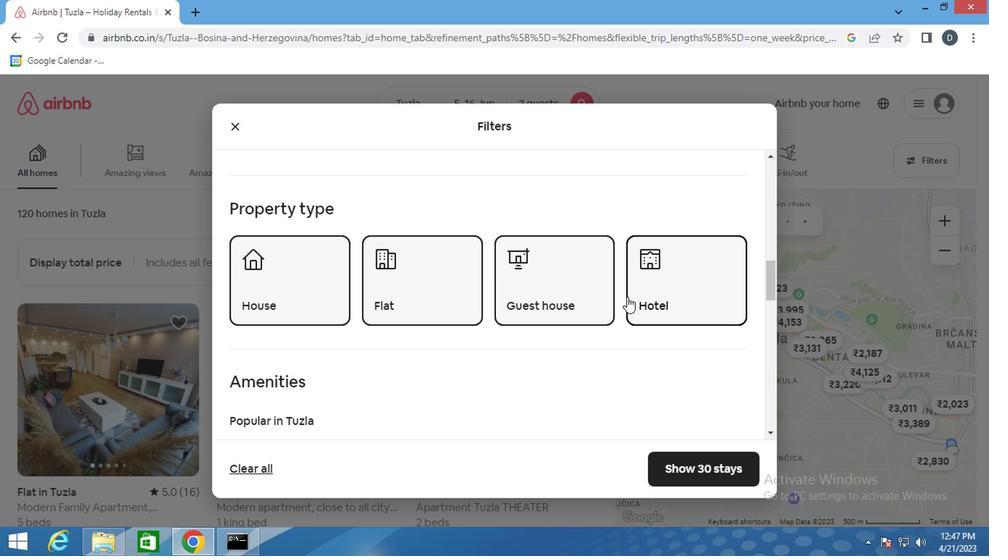
Action: Mouse moved to (273, 339)
Screenshot: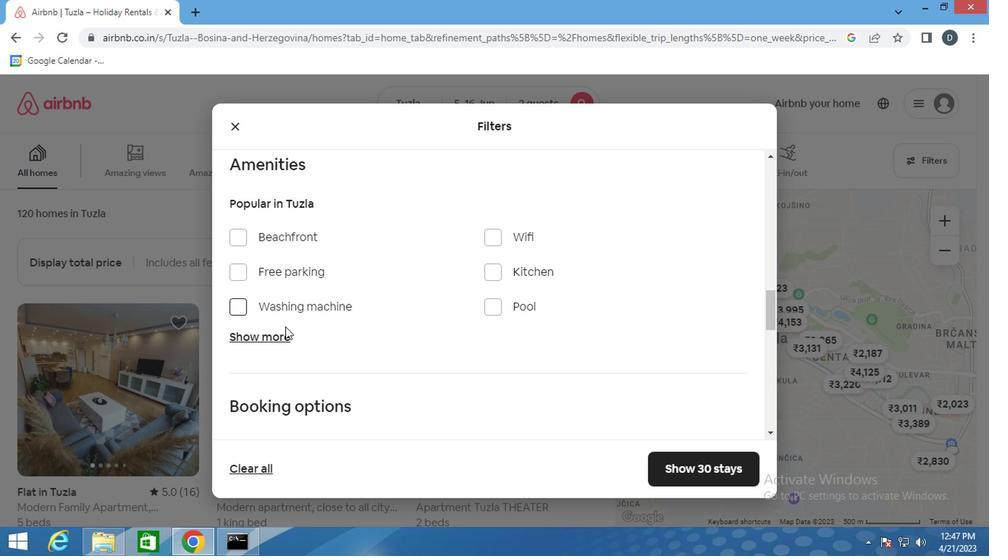 
Action: Mouse pressed left at (273, 339)
Screenshot: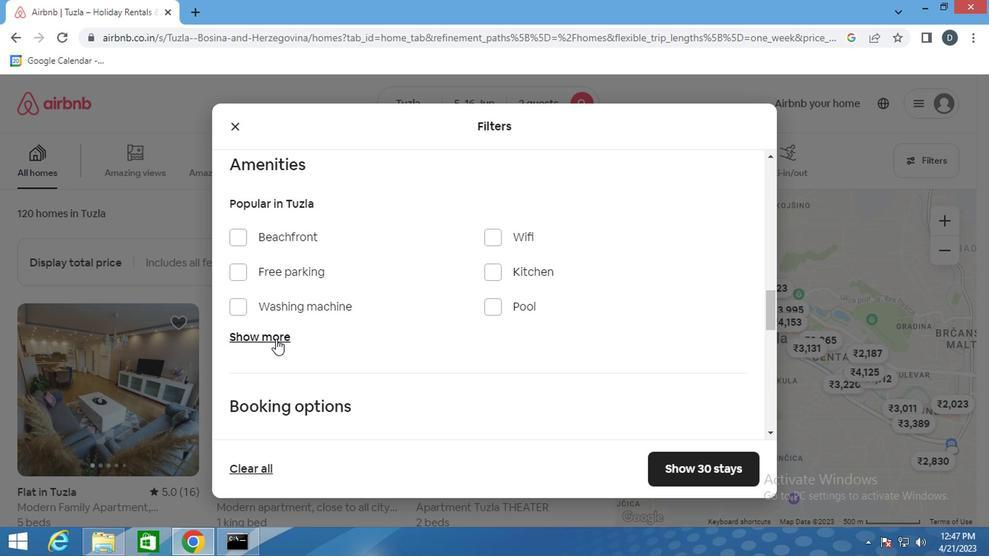 
Action: Mouse moved to (455, 314)
Screenshot: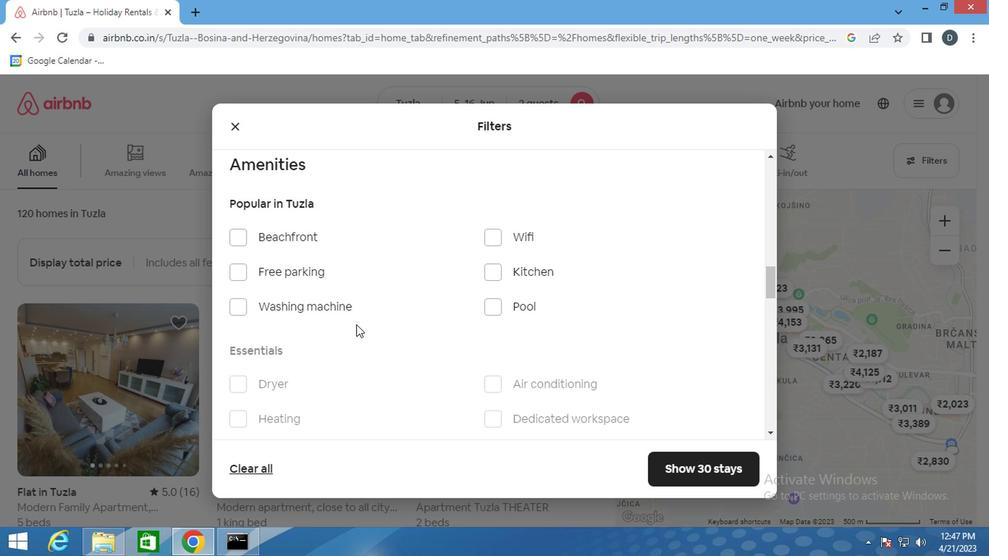 
Action: Mouse scrolled (455, 314) with delta (0, 0)
Screenshot: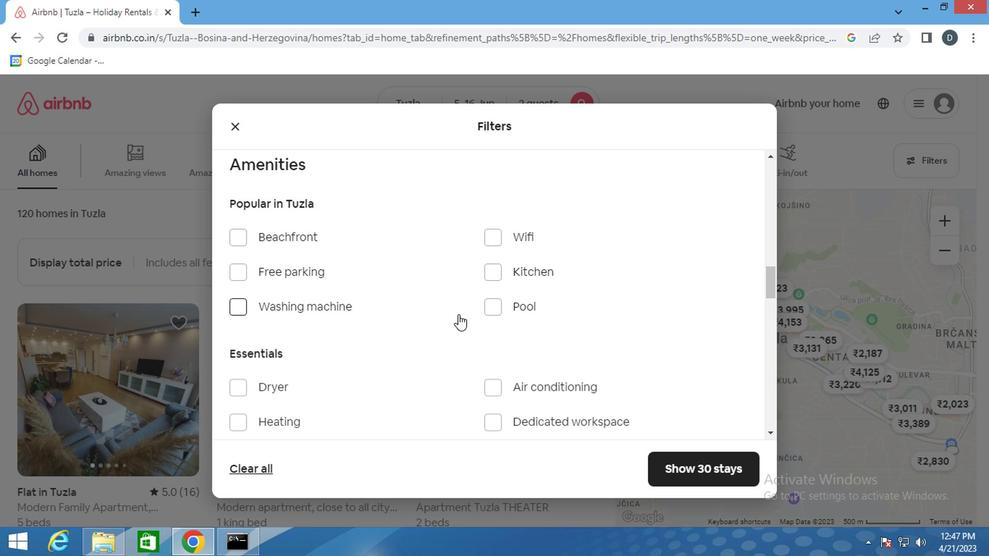 
Action: Mouse scrolled (455, 314) with delta (0, 0)
Screenshot: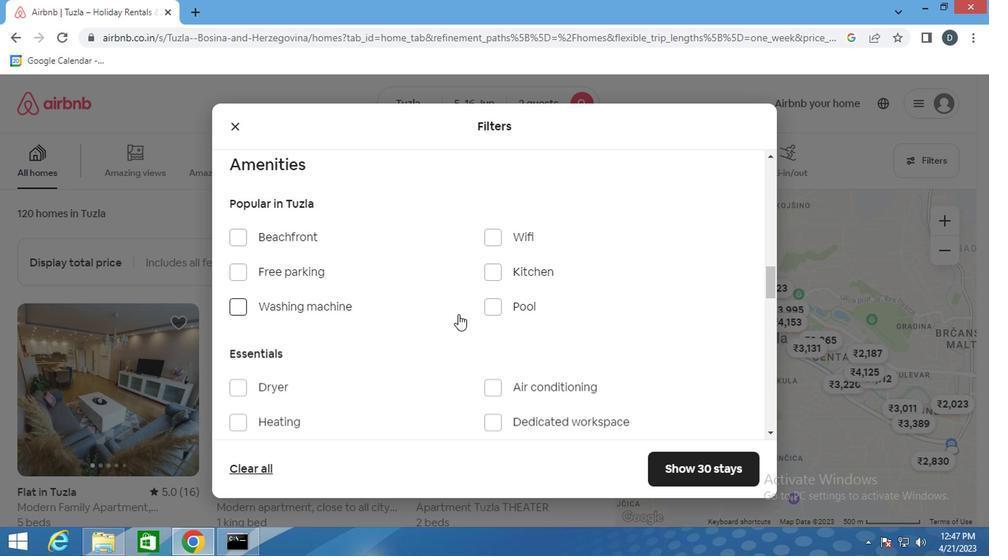 
Action: Mouse moved to (261, 277)
Screenshot: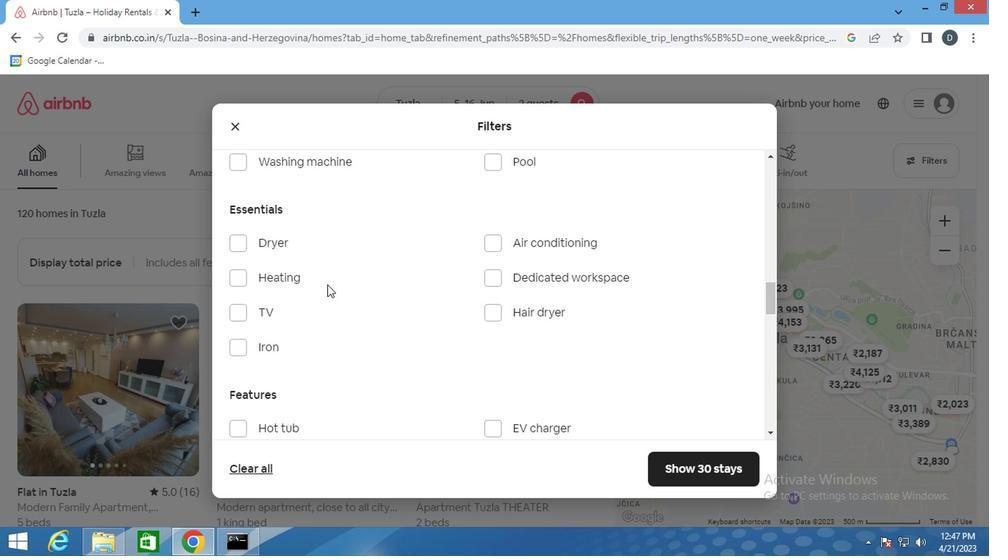 
Action: Mouse pressed left at (261, 277)
Screenshot: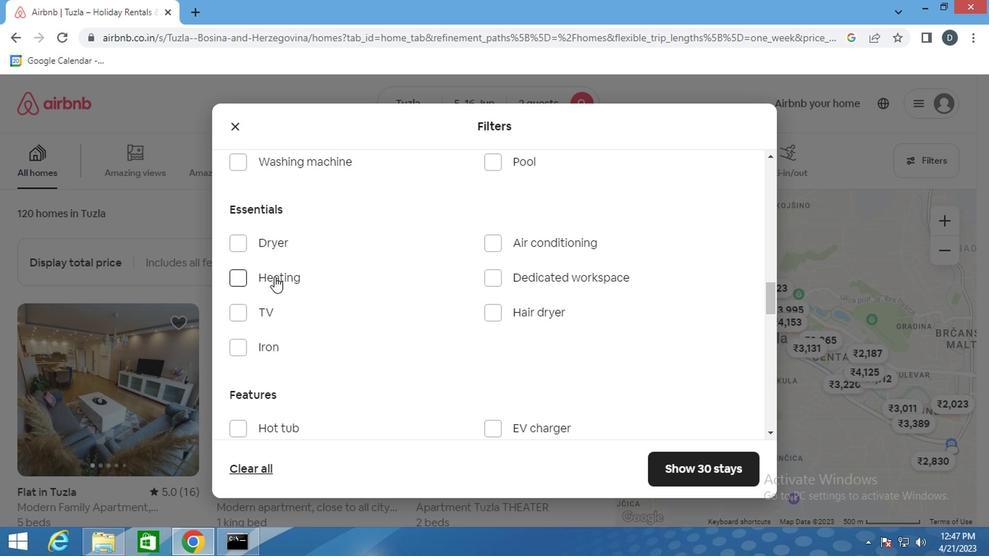 
Action: Mouse moved to (396, 296)
Screenshot: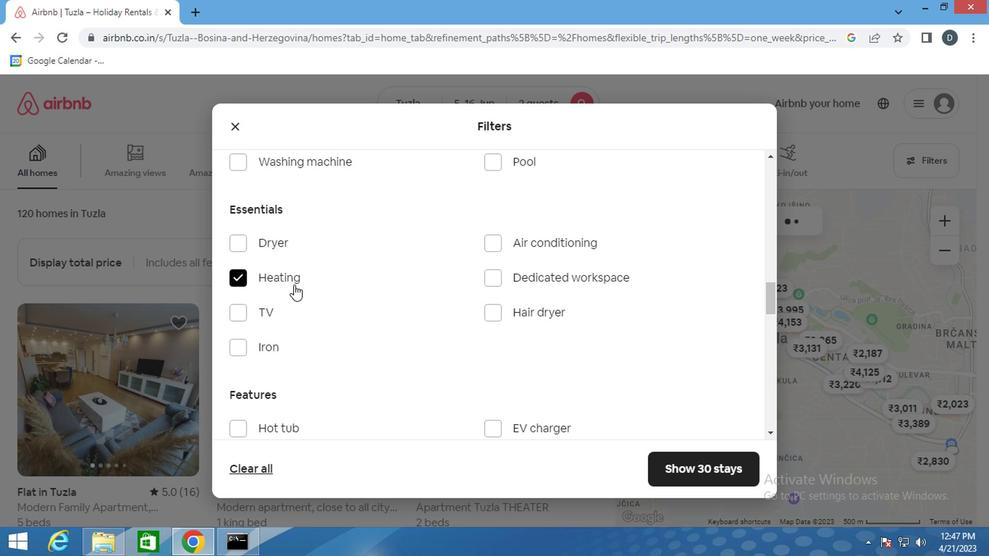 
Action: Mouse scrolled (396, 295) with delta (0, 0)
Screenshot: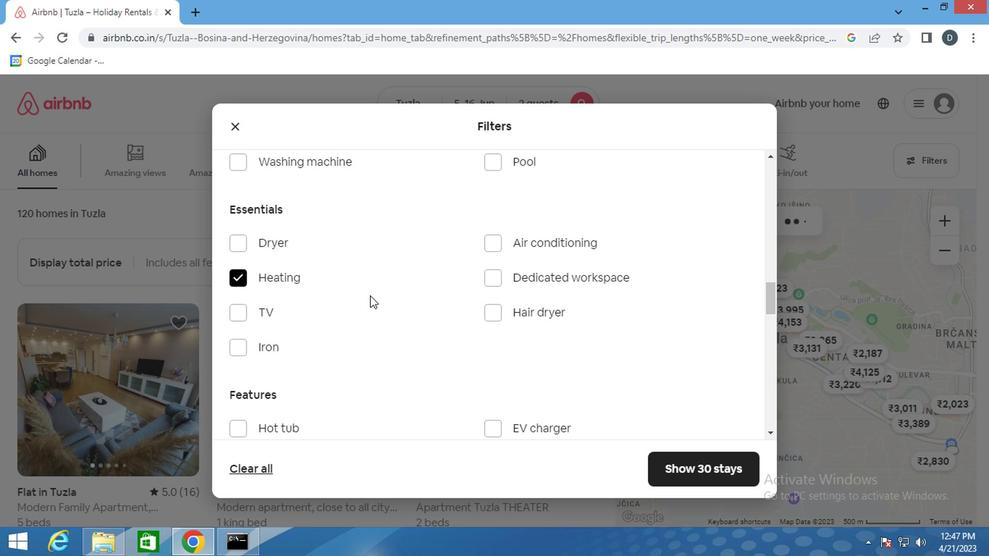 
Action: Mouse scrolled (396, 295) with delta (0, 0)
Screenshot: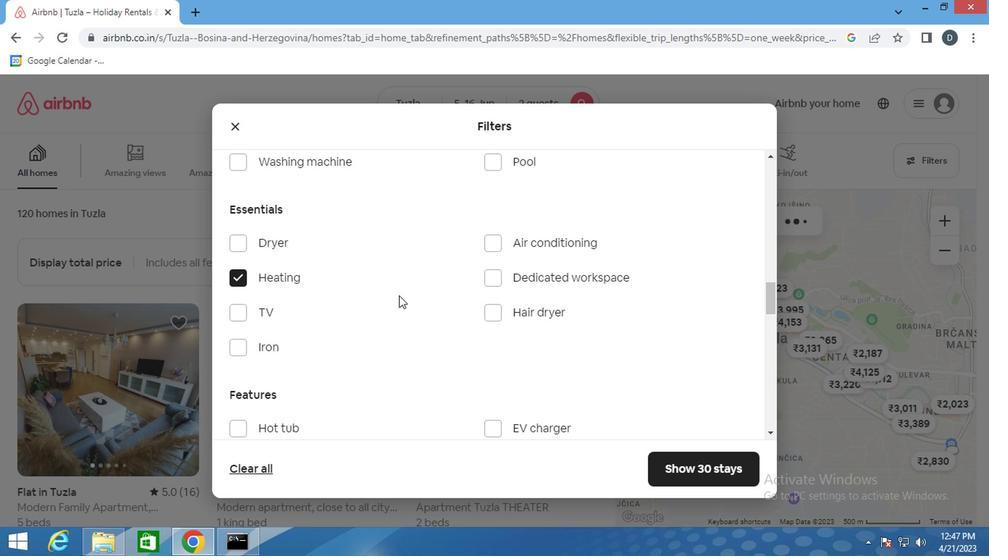 
Action: Mouse scrolled (396, 295) with delta (0, 0)
Screenshot: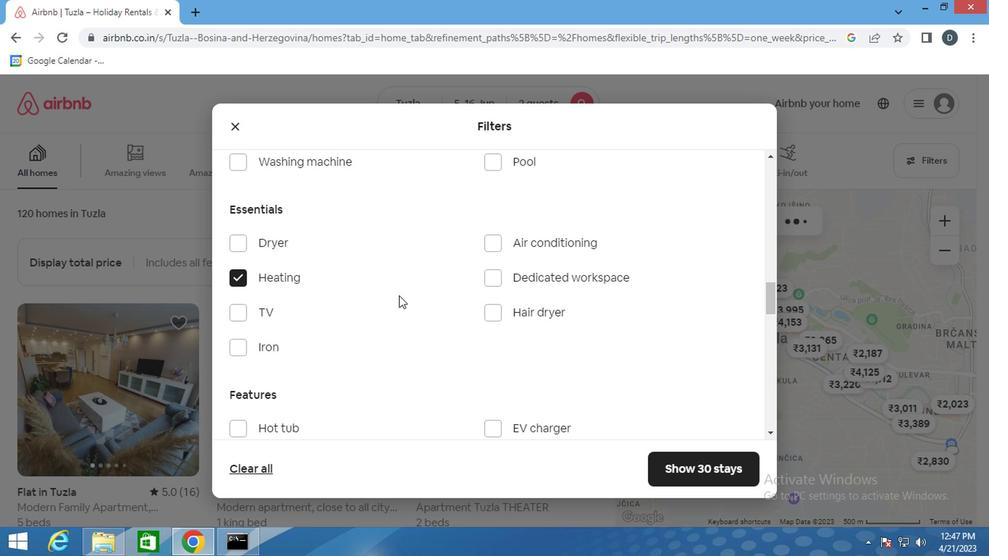 
Action: Mouse scrolled (396, 295) with delta (0, 0)
Screenshot: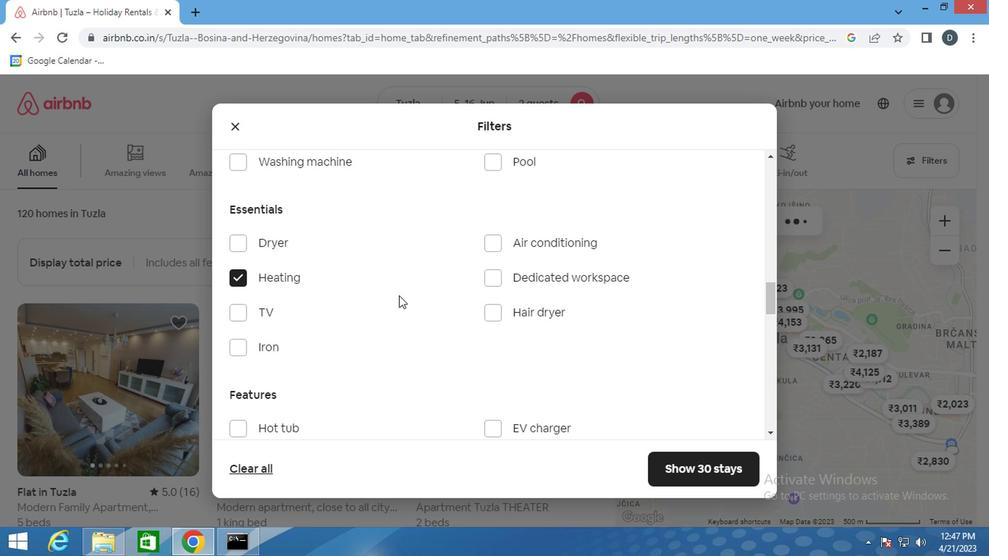 
Action: Mouse moved to (400, 296)
Screenshot: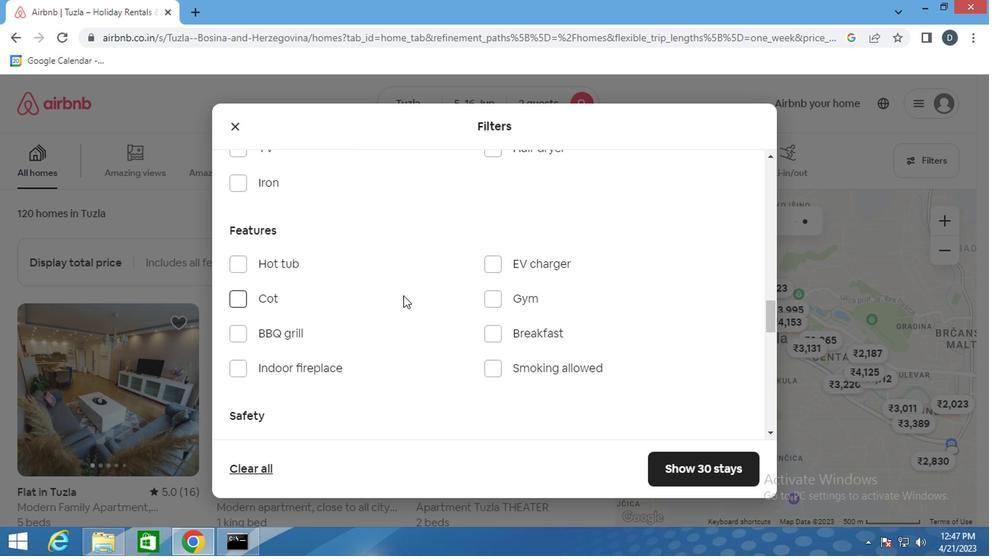 
Action: Mouse scrolled (400, 295) with delta (0, 0)
Screenshot: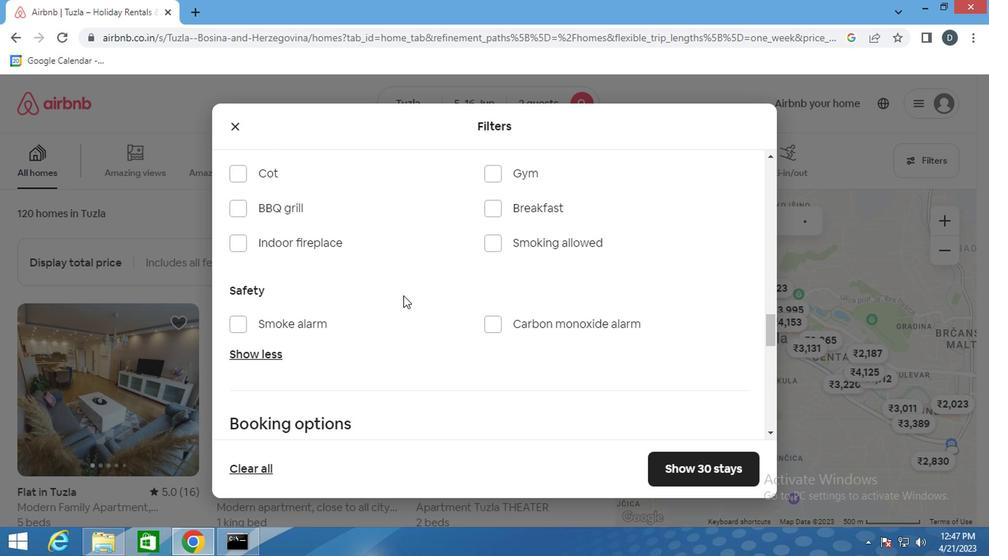 
Action: Mouse moved to (405, 296)
Screenshot: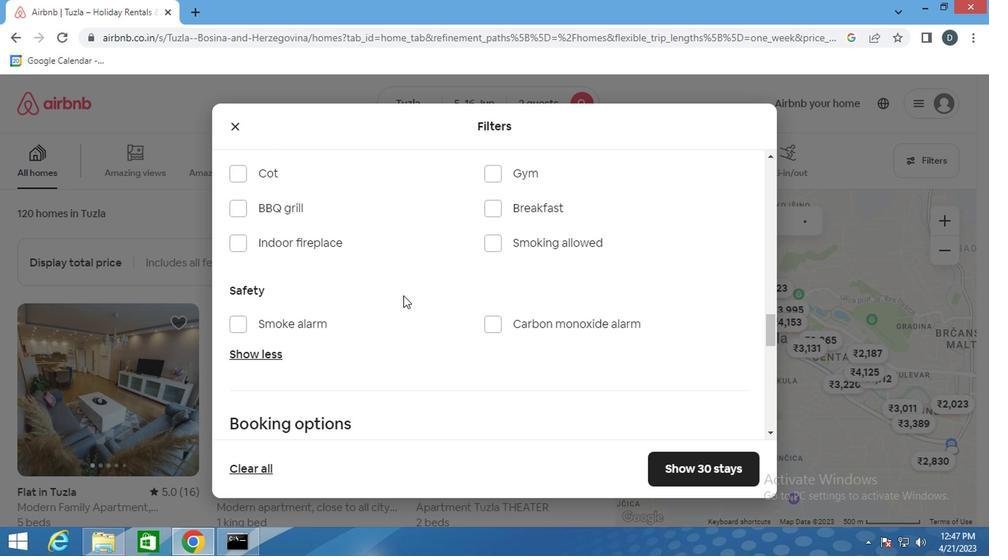 
Action: Mouse scrolled (405, 295) with delta (0, 0)
Screenshot: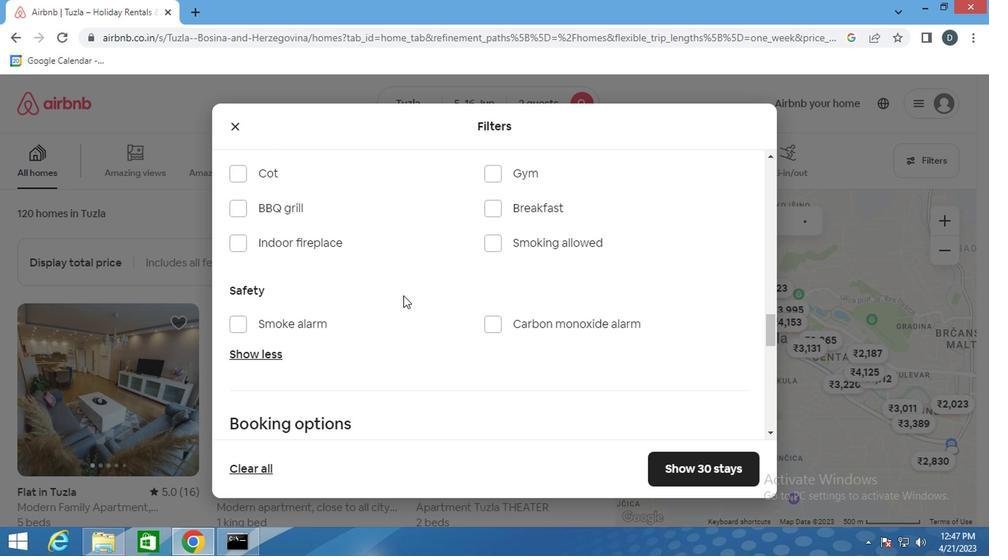 
Action: Mouse moved to (406, 296)
Screenshot: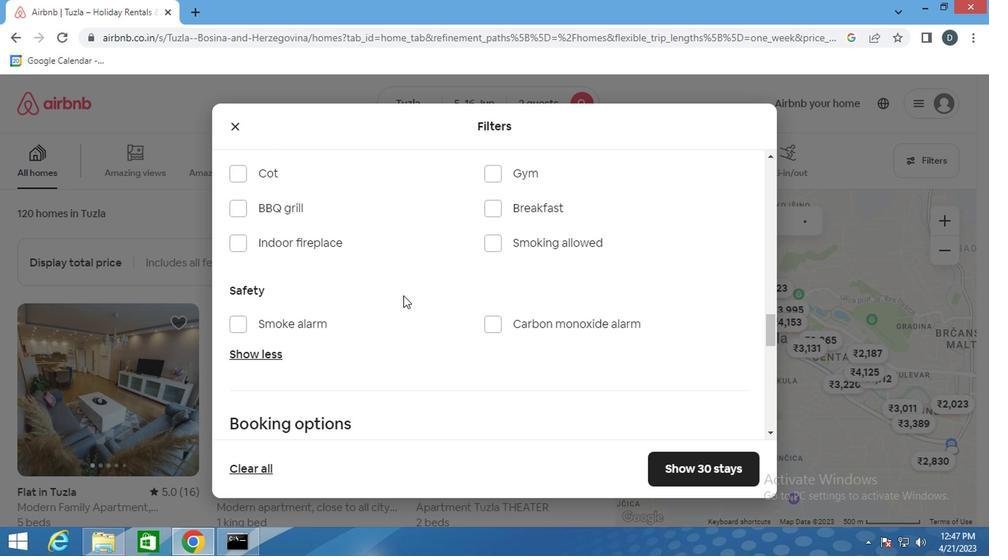 
Action: Mouse scrolled (406, 295) with delta (0, 0)
Screenshot: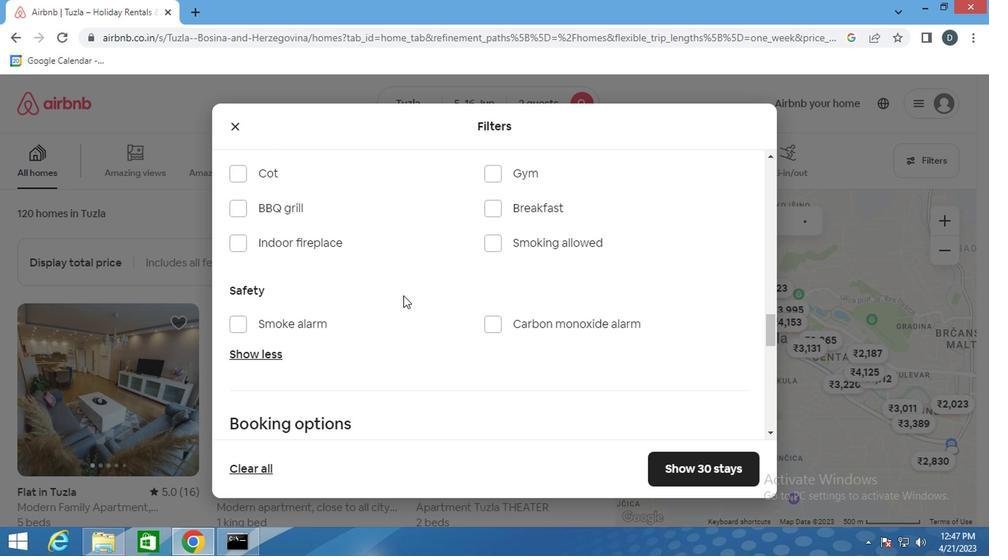 
Action: Mouse moved to (410, 297)
Screenshot: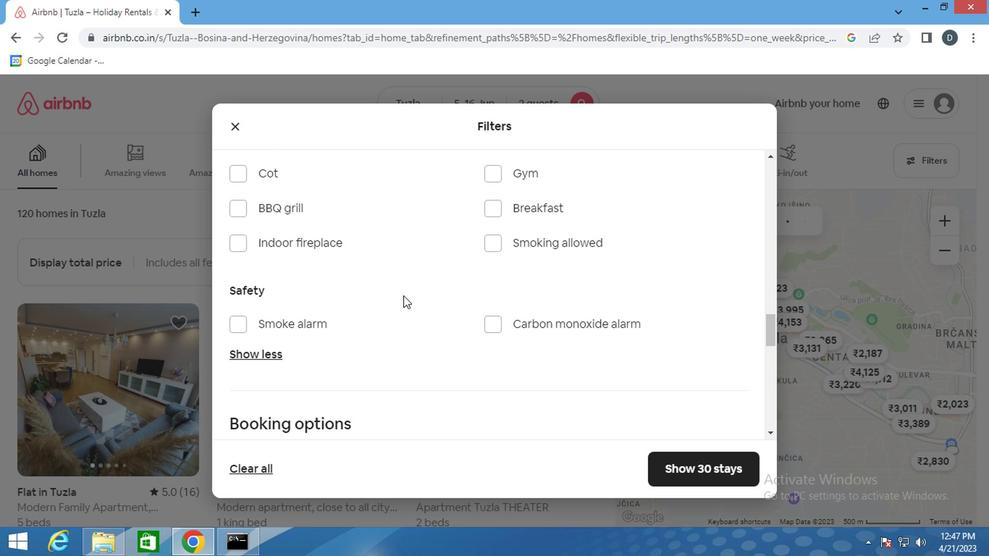 
Action: Mouse scrolled (410, 296) with delta (0, -1)
Screenshot: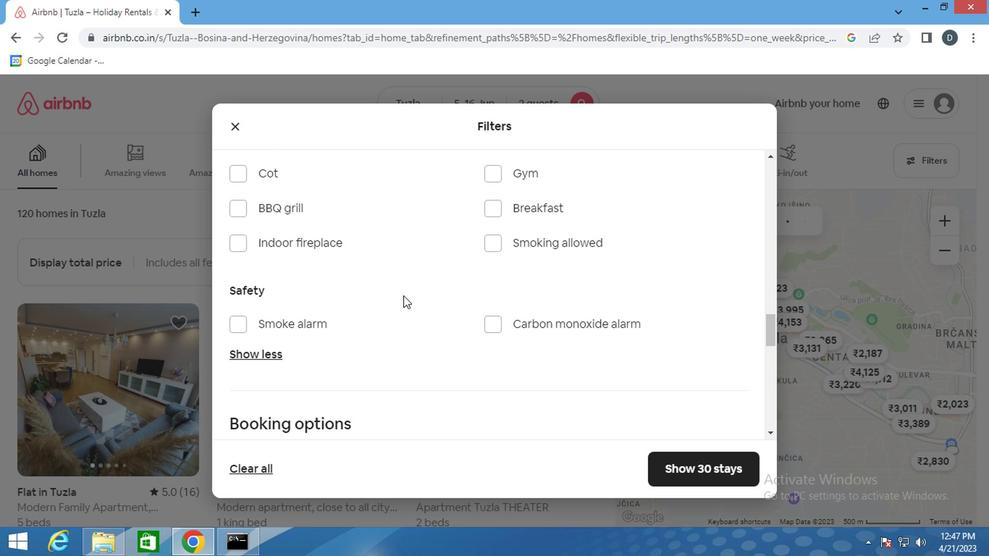 
Action: Mouse moved to (704, 230)
Screenshot: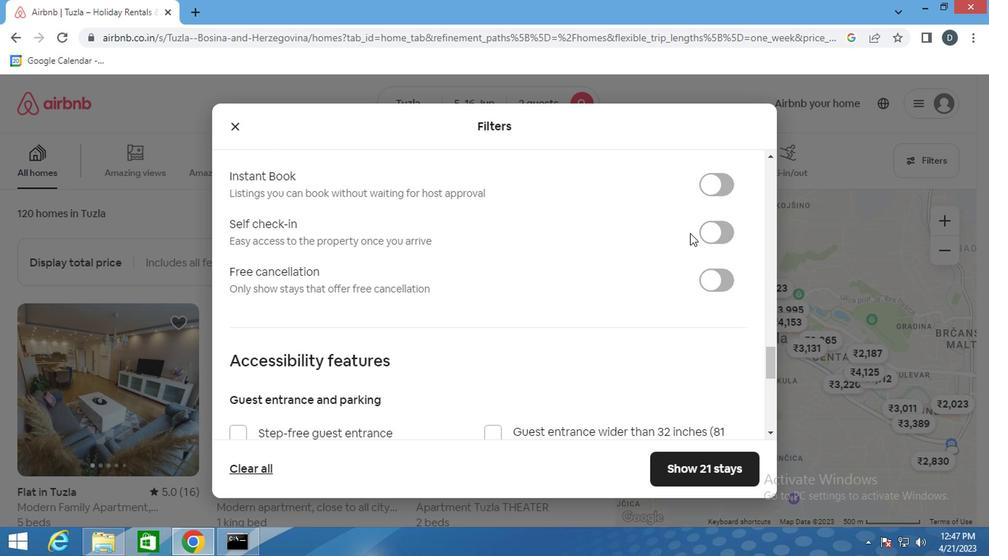 
Action: Mouse pressed left at (704, 230)
Screenshot: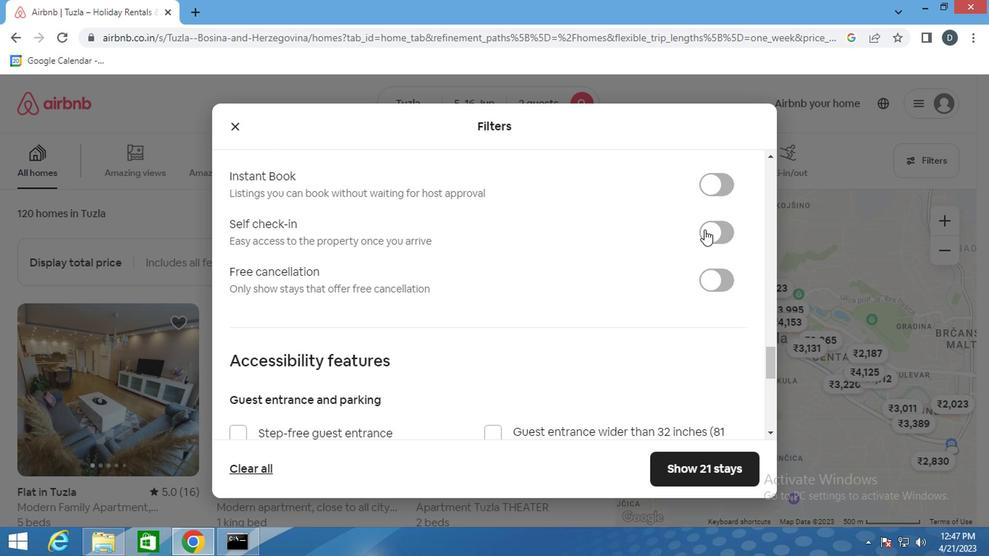 
Action: Mouse moved to (478, 288)
Screenshot: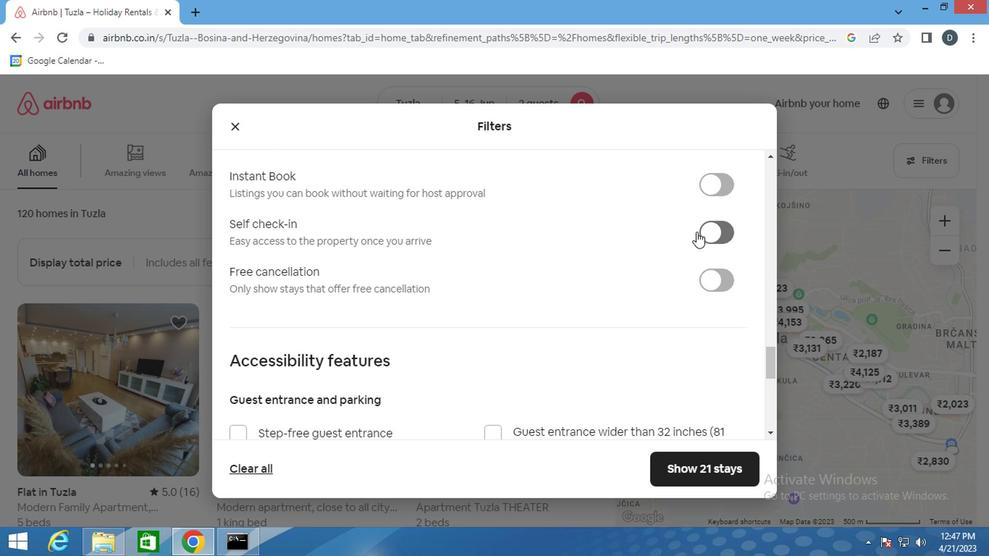 
Action: Mouse scrolled (478, 288) with delta (0, 0)
Screenshot: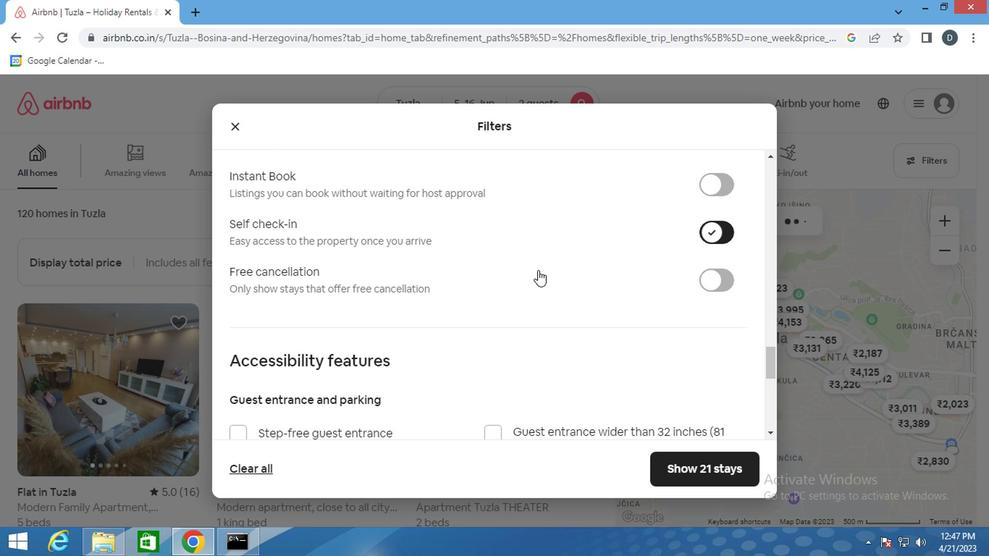
Action: Mouse scrolled (478, 288) with delta (0, 0)
Screenshot: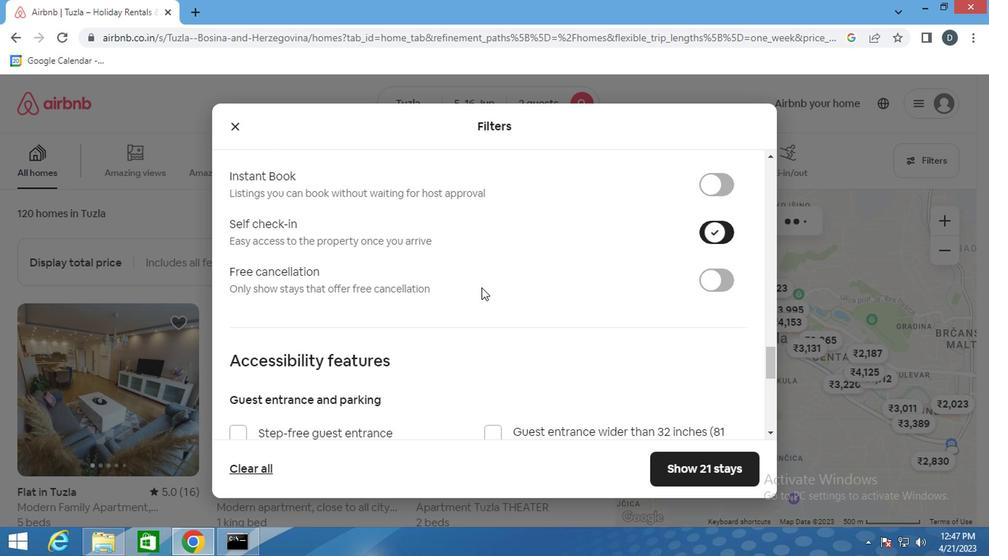 
Action: Mouse scrolled (478, 288) with delta (0, 0)
Screenshot: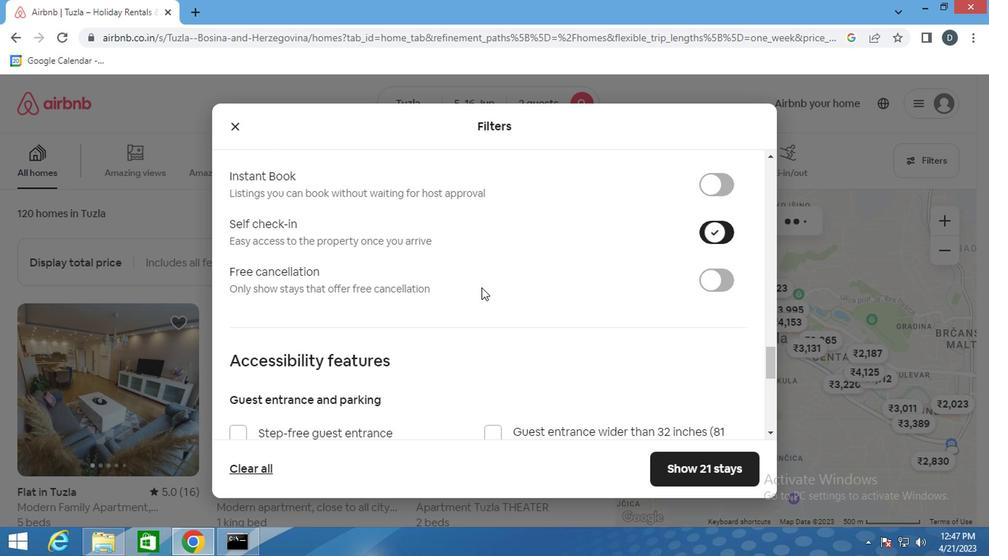 
Action: Mouse scrolled (478, 288) with delta (0, 0)
Screenshot: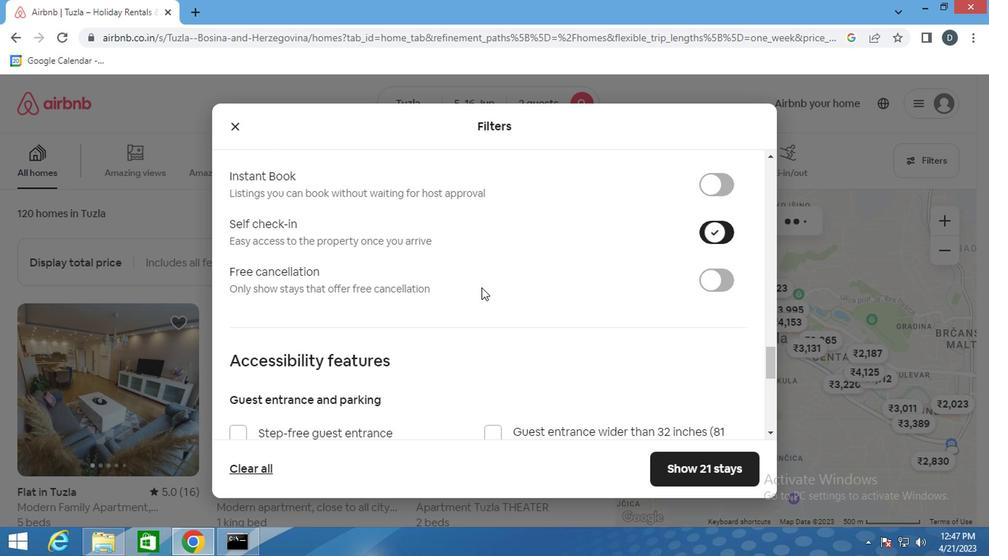
Action: Mouse scrolled (478, 288) with delta (0, 0)
Screenshot: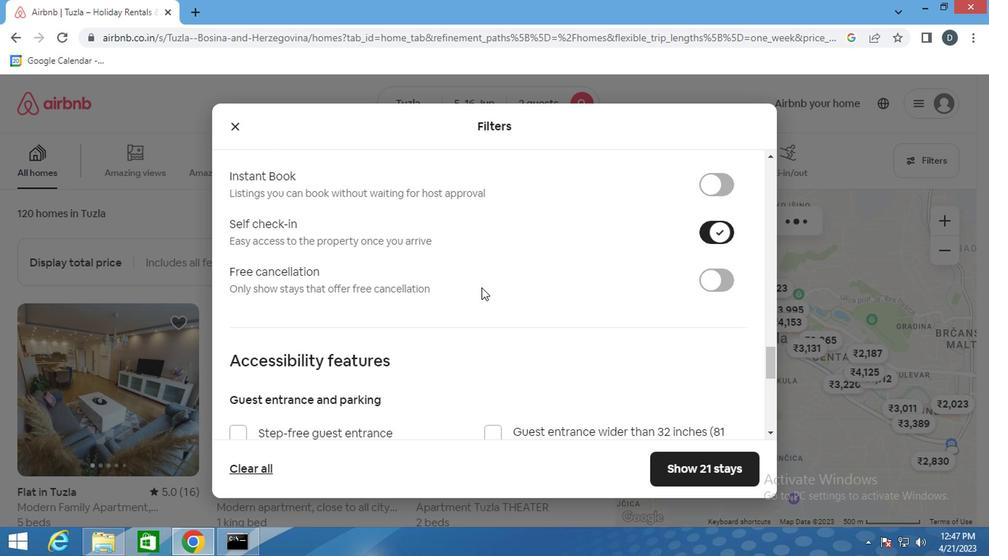 
Action: Mouse moved to (476, 289)
Screenshot: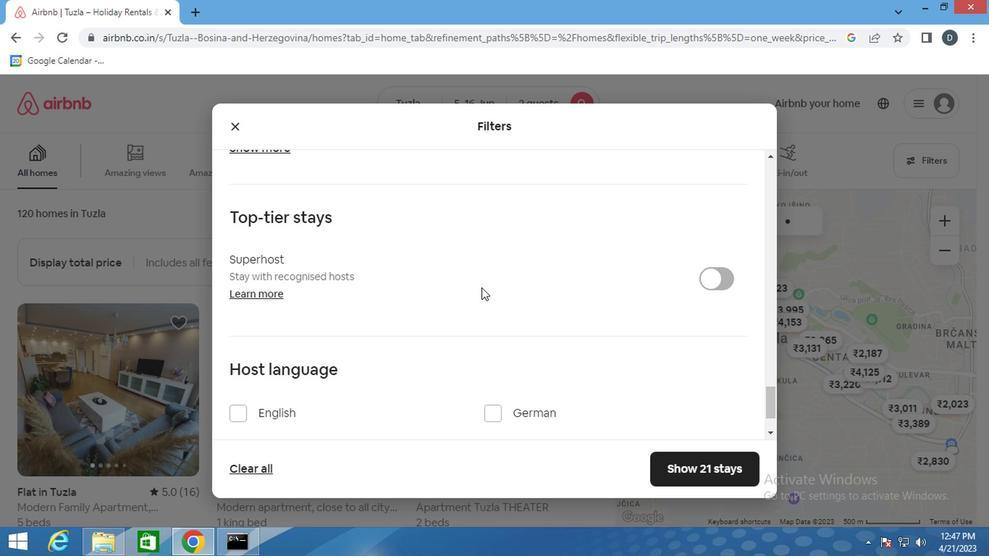 
Action: Mouse scrolled (476, 288) with delta (0, 0)
Screenshot: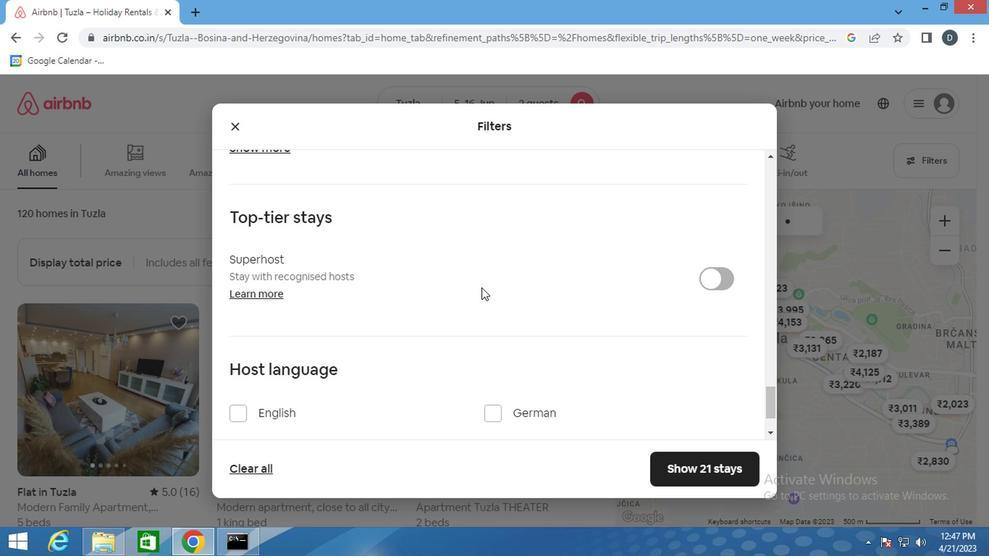 
Action: Mouse scrolled (476, 288) with delta (0, 0)
Screenshot: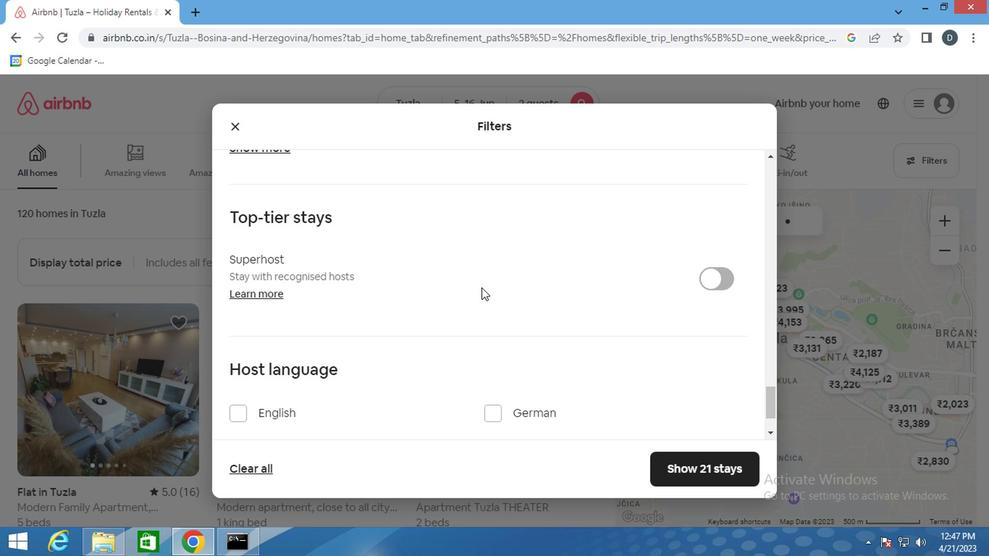
Action: Mouse scrolled (476, 288) with delta (0, 0)
Screenshot: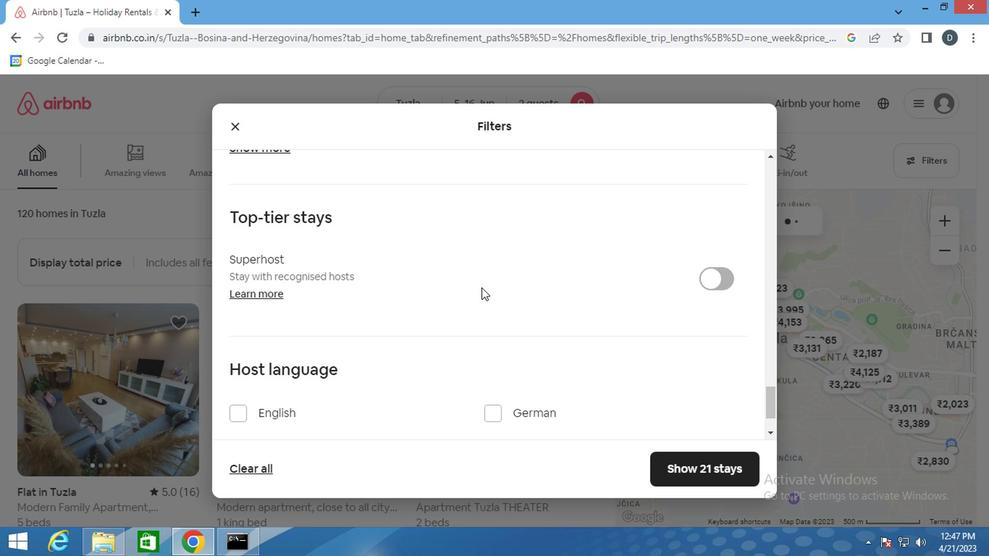 
Action: Mouse scrolled (476, 288) with delta (0, 0)
Screenshot: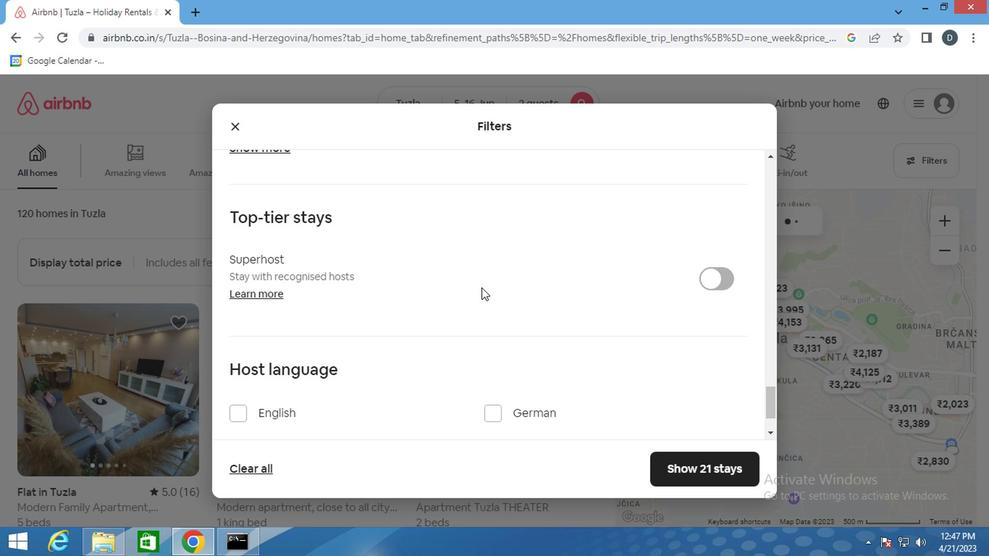 
Action: Mouse scrolled (476, 288) with delta (0, 0)
Screenshot: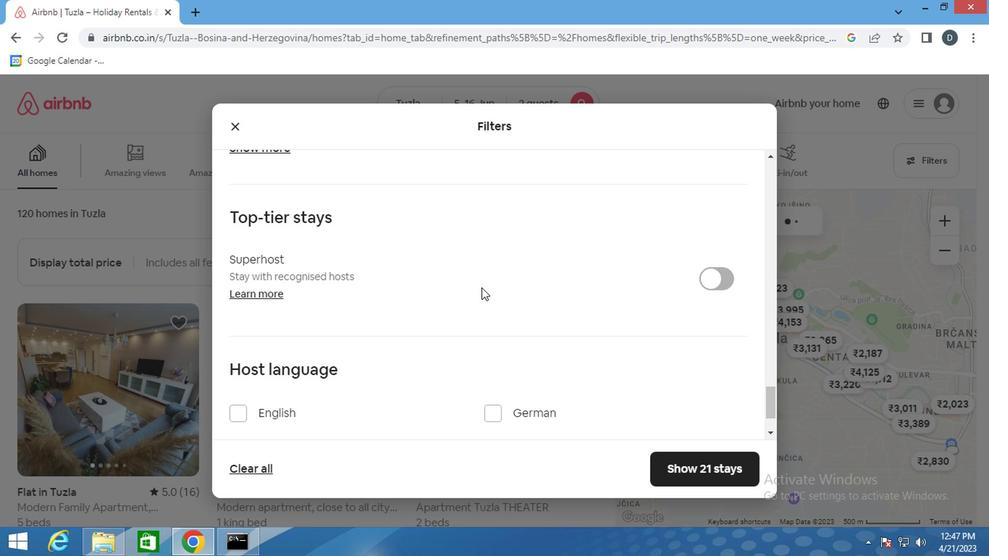 
Action: Mouse moved to (265, 346)
Screenshot: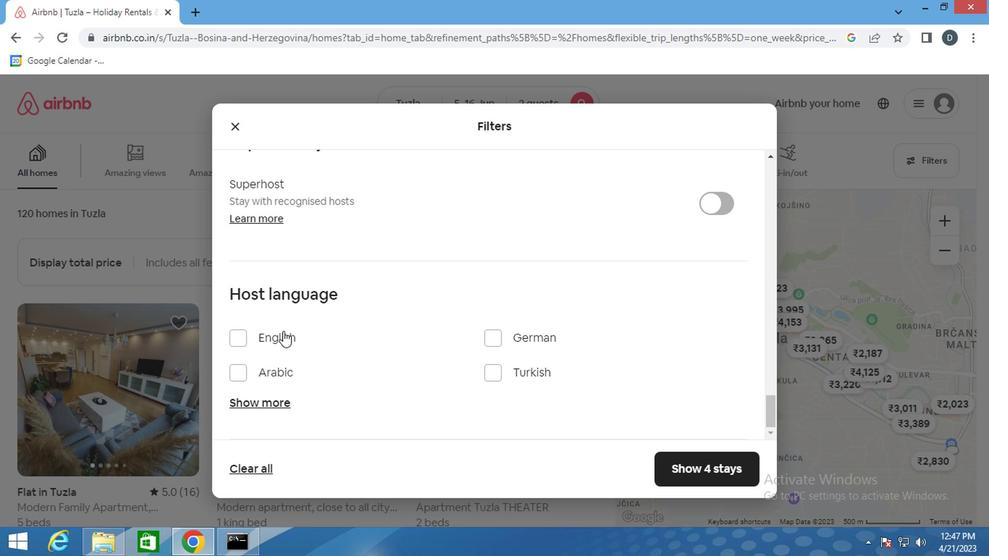 
Action: Mouse pressed left at (265, 346)
Screenshot: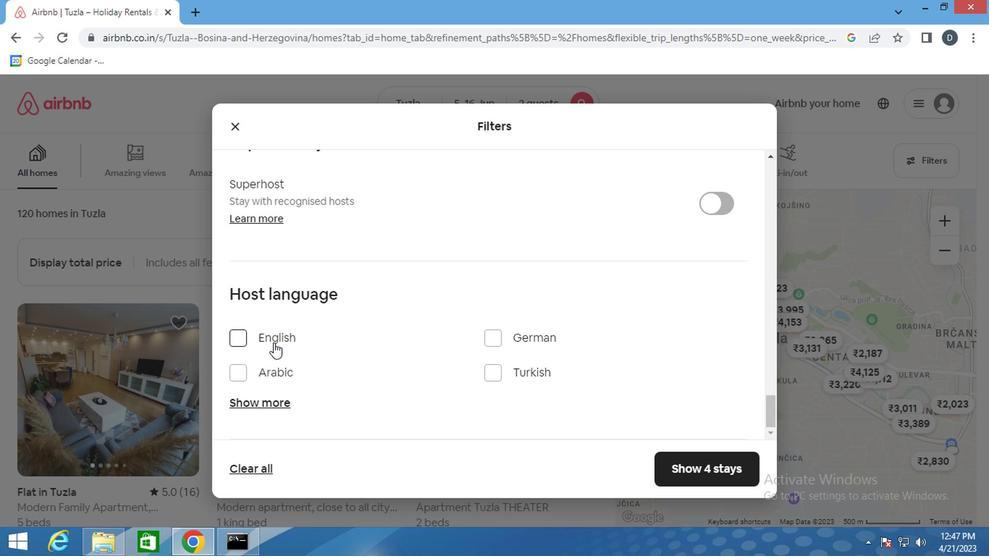 
Action: Mouse moved to (710, 467)
Screenshot: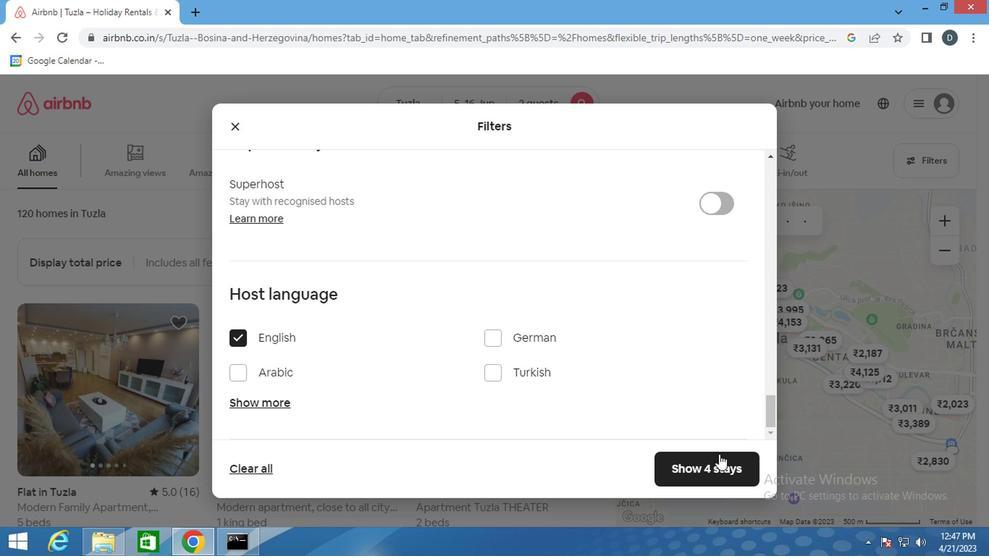 
Action: Mouse pressed left at (710, 467)
Screenshot: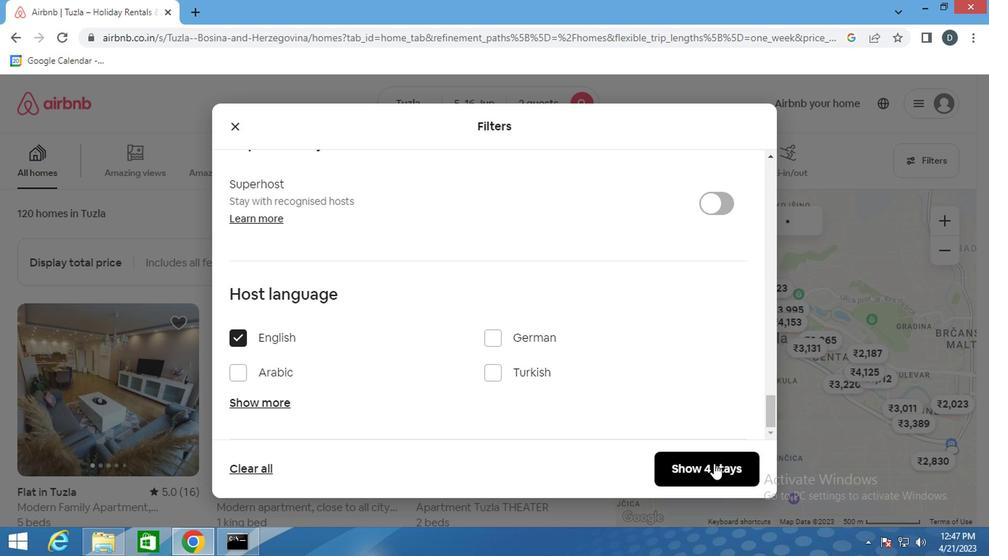 
Action: Mouse moved to (655, 388)
Screenshot: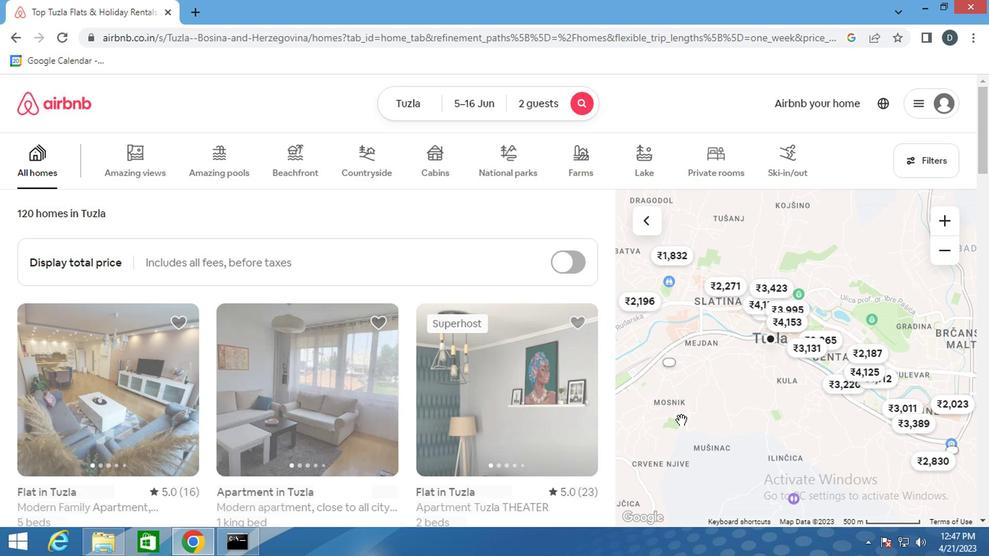 
